 Task: Open Card Product Certification Review in Board Legal Documentation to Workspace Enterprise Risk Management and add a team member Softage.4@softage.net, a label Yellow, a checklist Food Photography, an attachment from Trello, a color Yellow and finally, add a card description 'Research and develop new service offering bundling strategy' and a comment 'Let us approach this task with a growth mindset, embracing challenges and seeing them as opportunities to learn and improve.'. Add a start date 'Jan 08, 1900' with a due date 'Jan 15, 1900'
Action: Mouse moved to (58, 269)
Screenshot: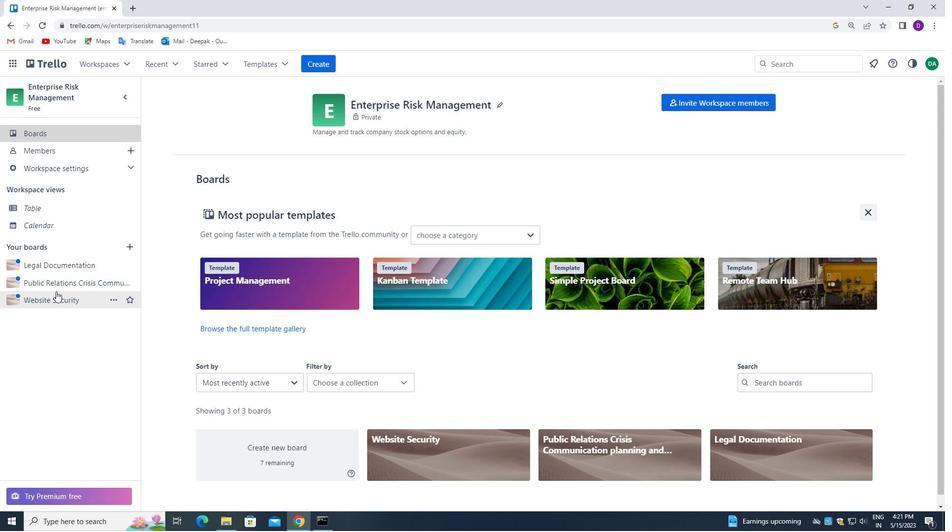 
Action: Mouse pressed left at (58, 269)
Screenshot: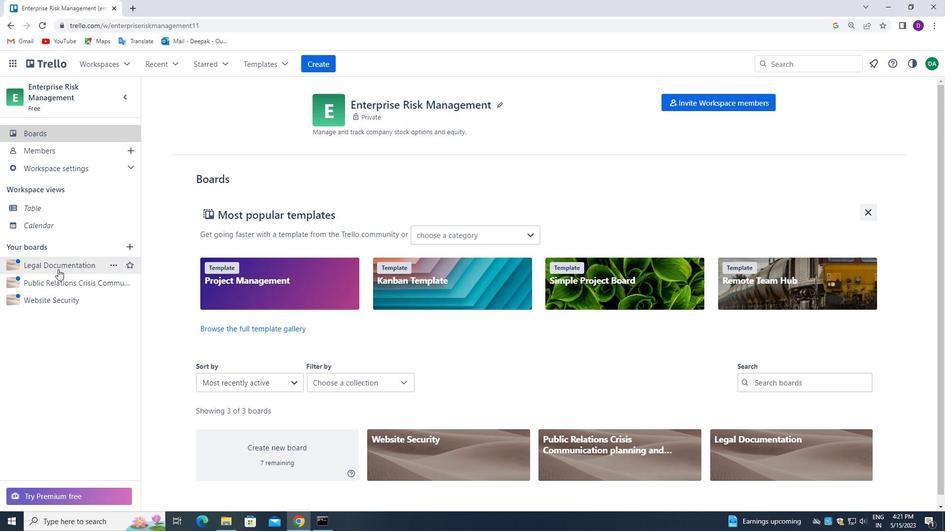 
Action: Mouse moved to (520, 151)
Screenshot: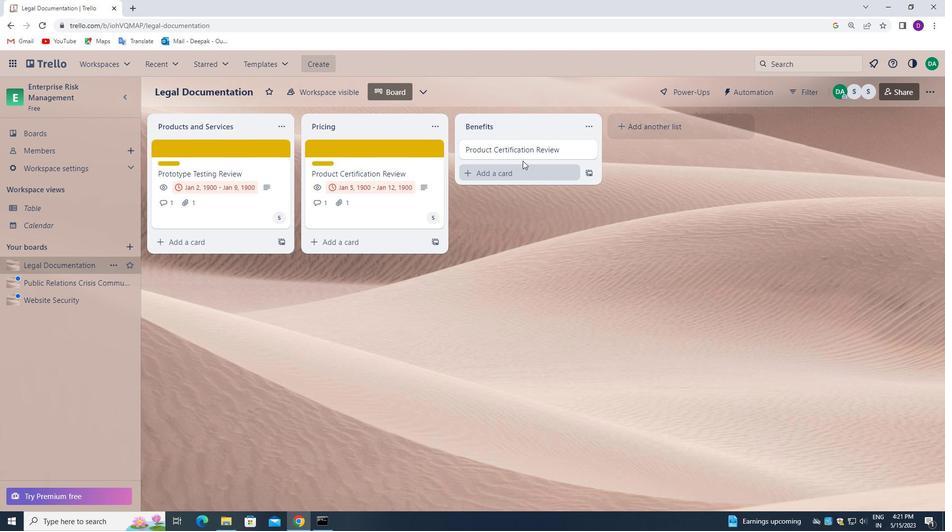 
Action: Mouse pressed left at (520, 151)
Screenshot: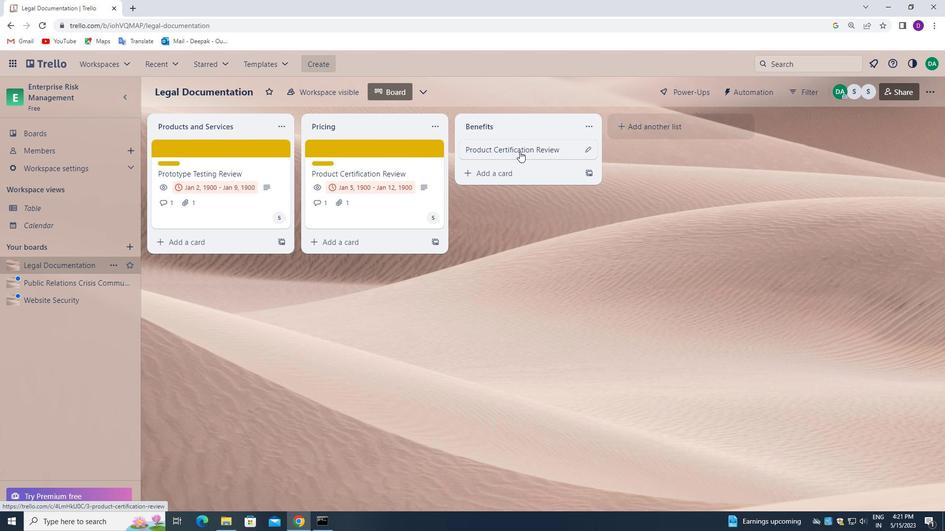 
Action: Mouse moved to (609, 186)
Screenshot: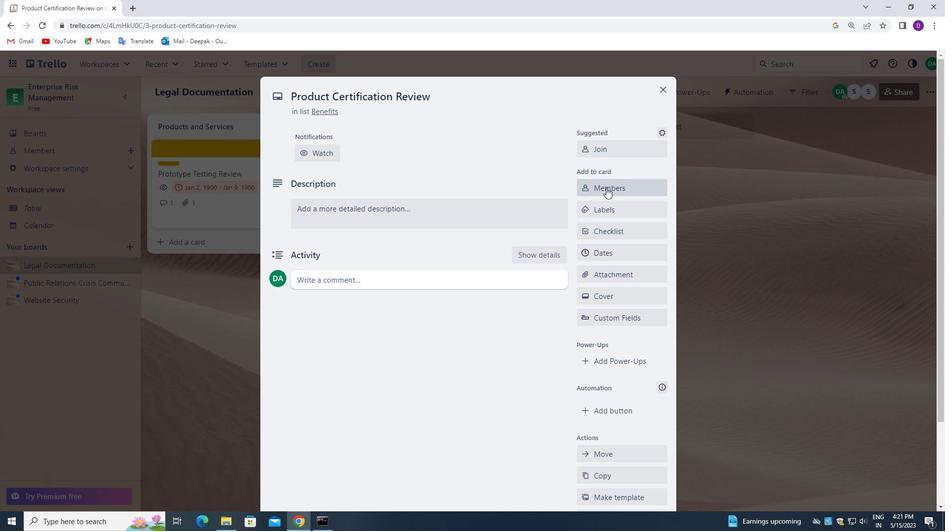 
Action: Mouse pressed left at (609, 186)
Screenshot: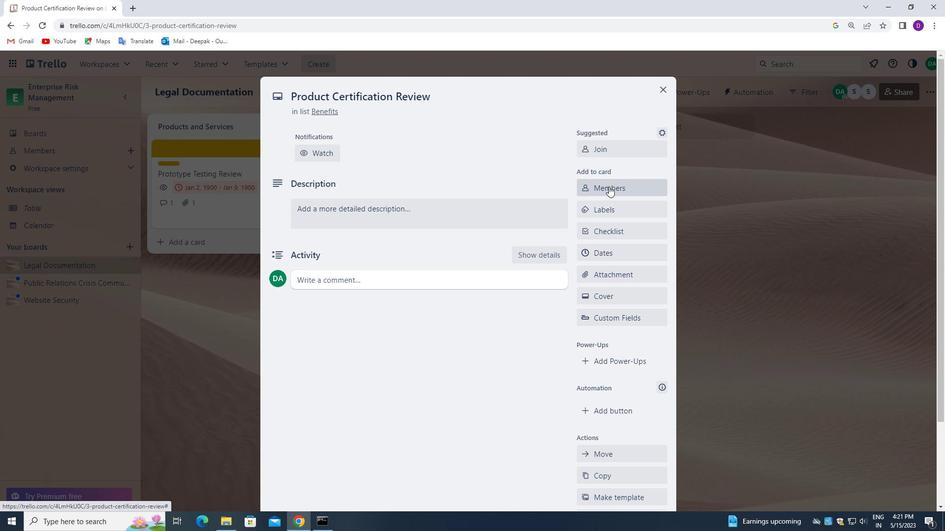 
Action: Mouse moved to (823, 192)
Screenshot: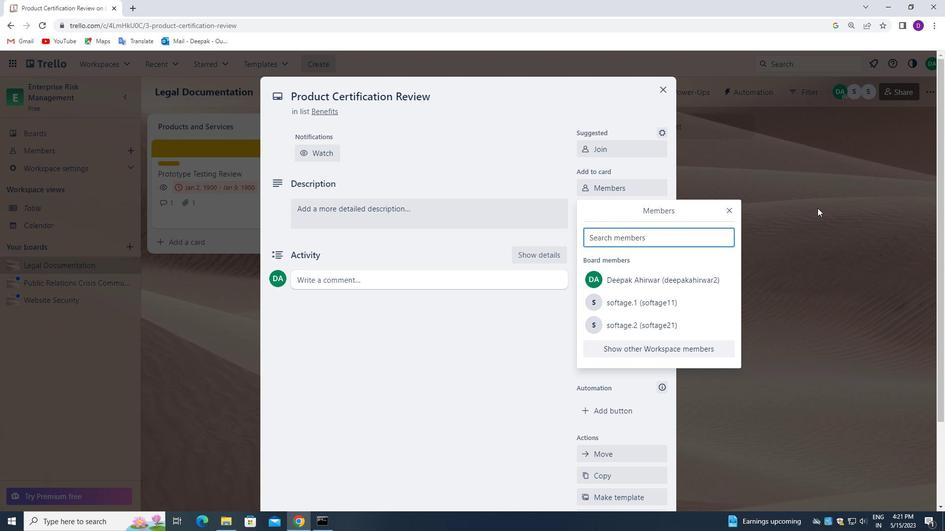 
Action: Key pressed softage.4<Key.shift>@SOFTAGE.NET
Screenshot: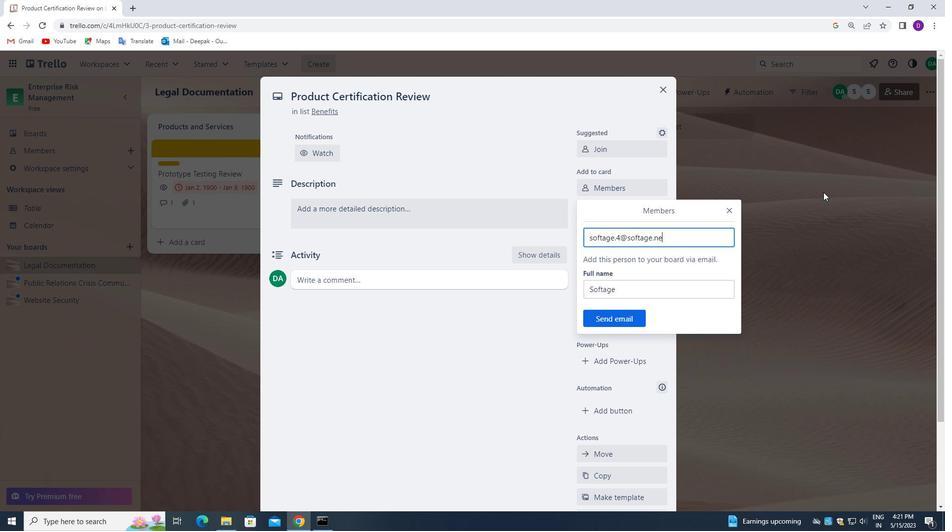 
Action: Mouse moved to (602, 319)
Screenshot: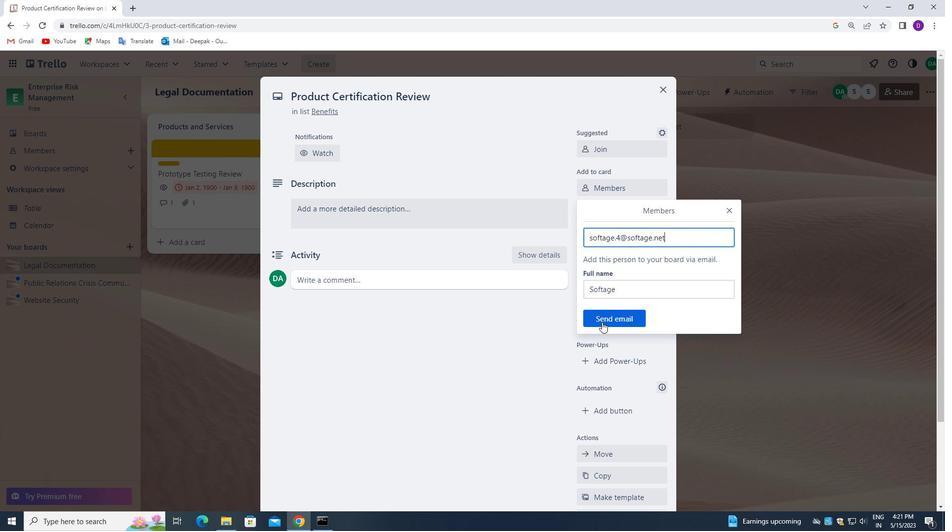 
Action: Mouse pressed left at (602, 319)
Screenshot: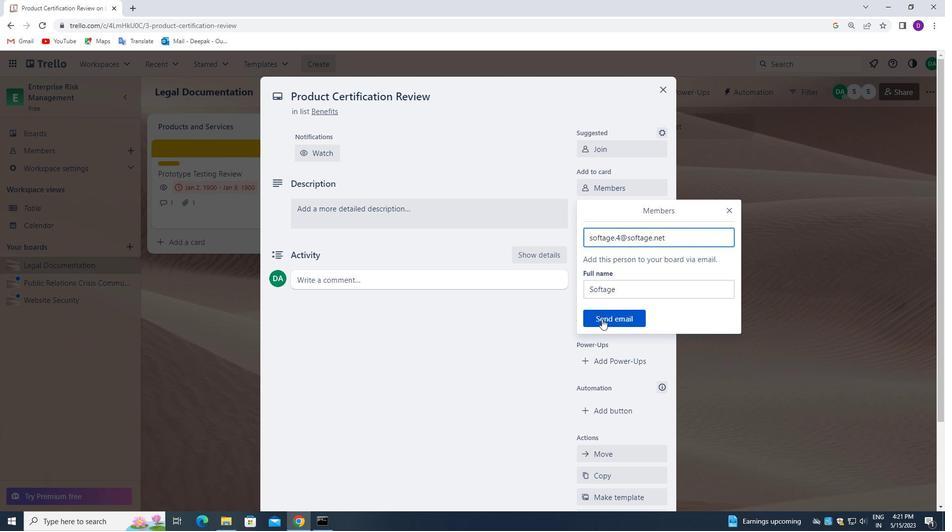 
Action: Mouse moved to (626, 211)
Screenshot: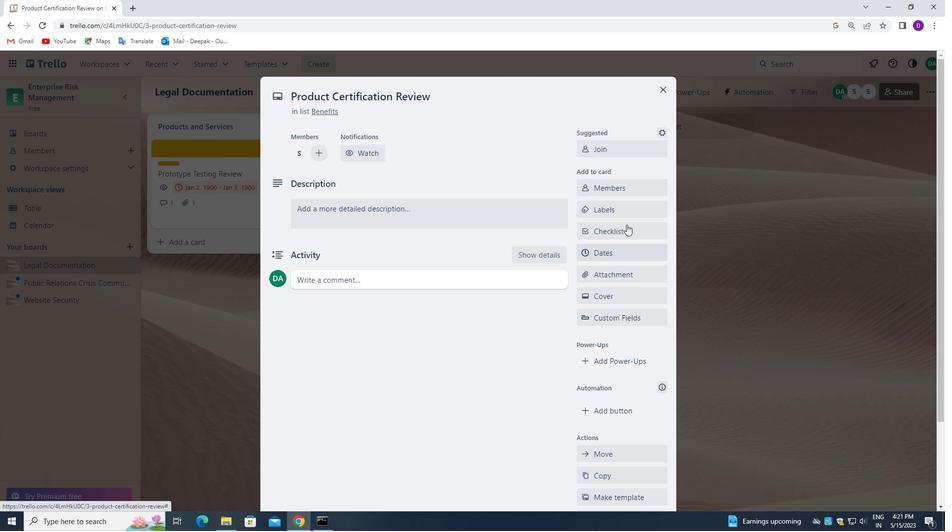 
Action: Mouse pressed left at (626, 211)
Screenshot: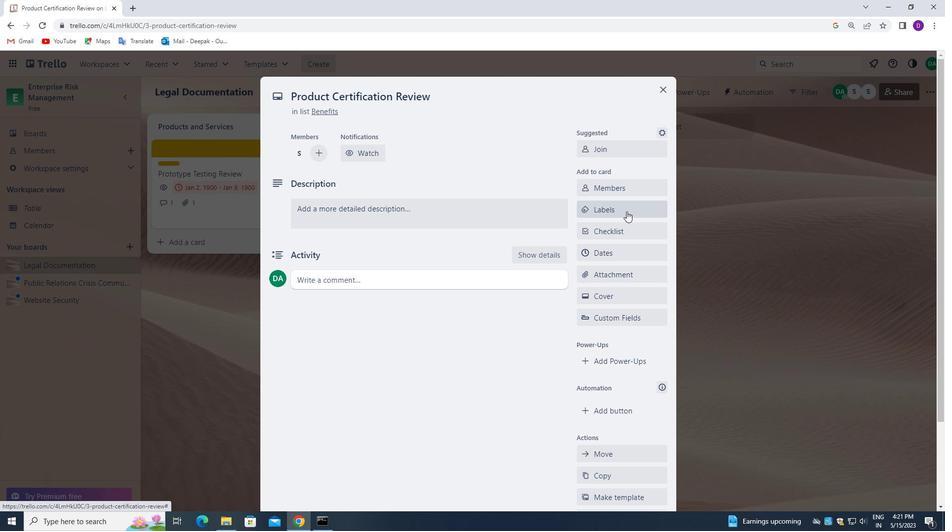 
Action: Mouse moved to (638, 317)
Screenshot: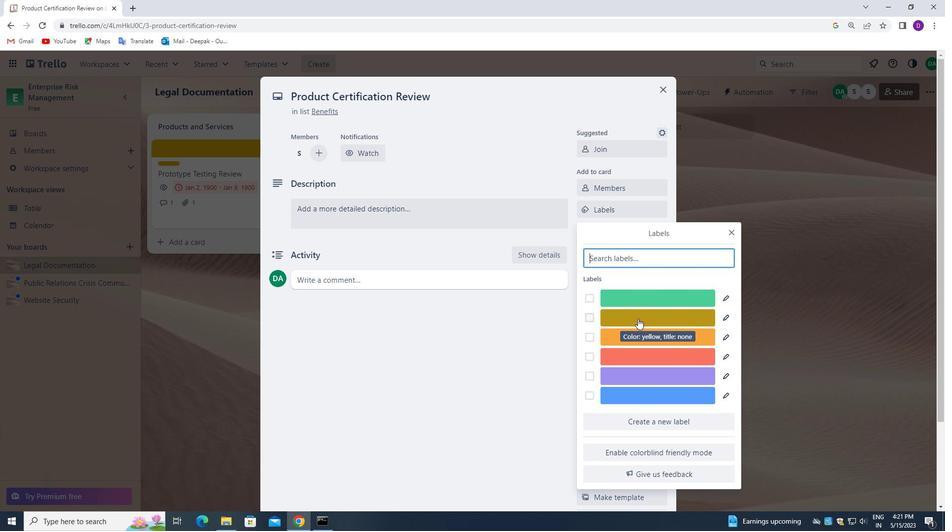 
Action: Mouse pressed left at (638, 317)
Screenshot: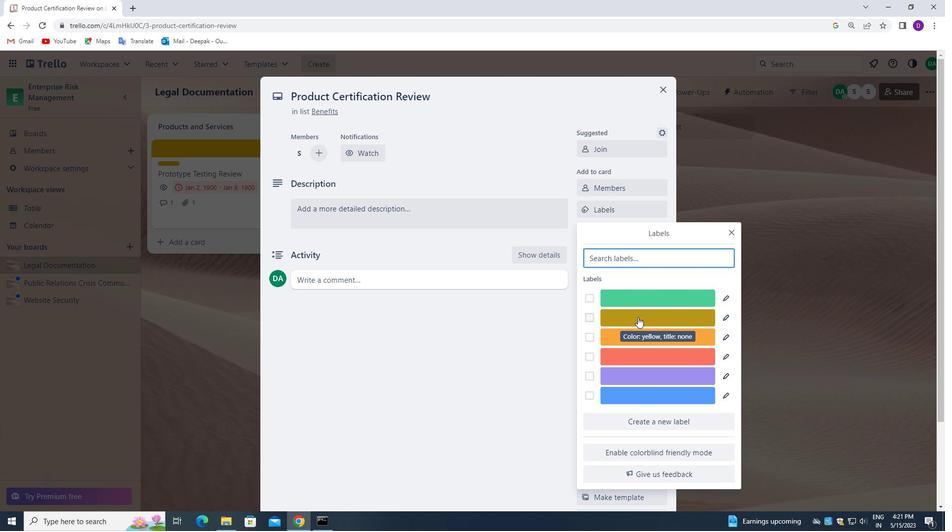 
Action: Mouse moved to (732, 232)
Screenshot: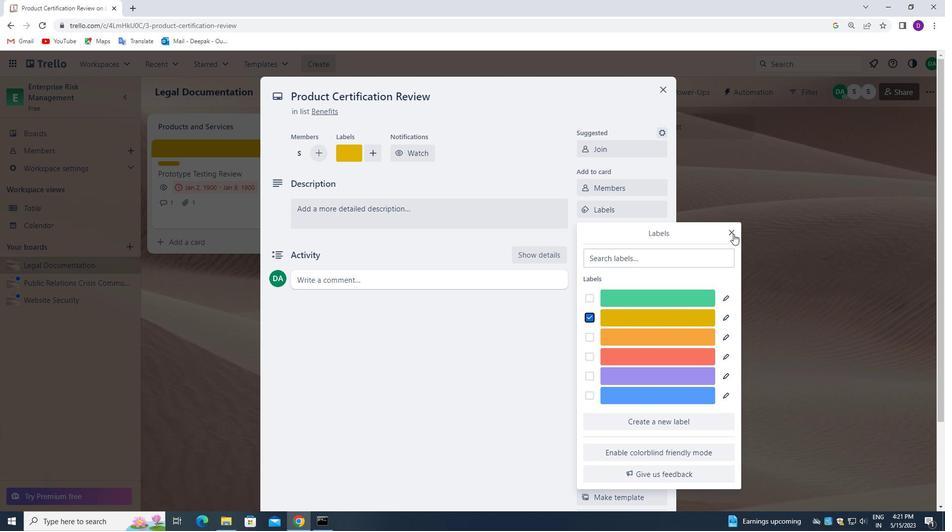 
Action: Mouse pressed left at (732, 232)
Screenshot: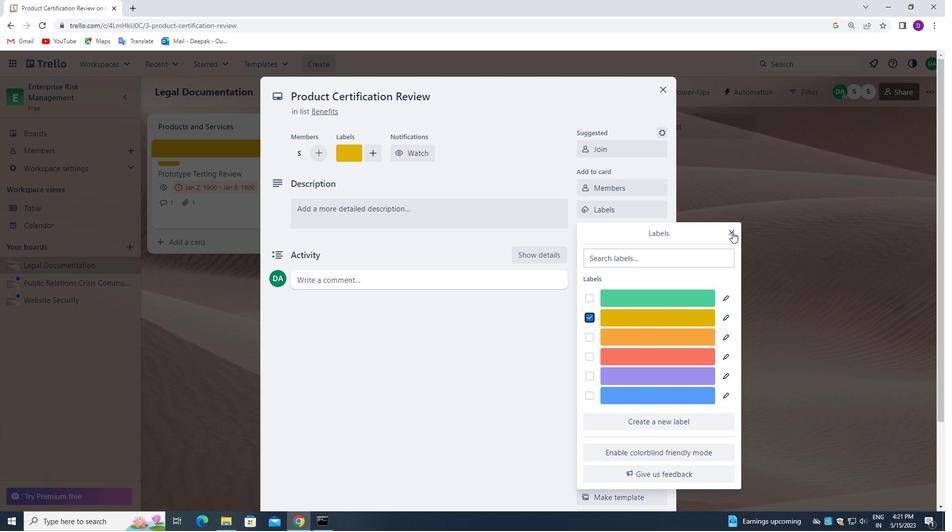 
Action: Mouse moved to (611, 236)
Screenshot: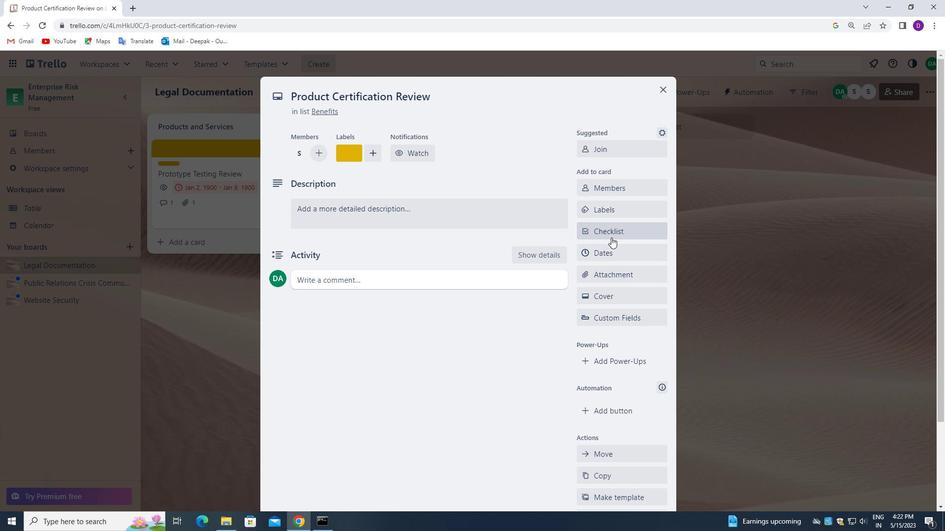 
Action: Mouse pressed left at (611, 236)
Screenshot: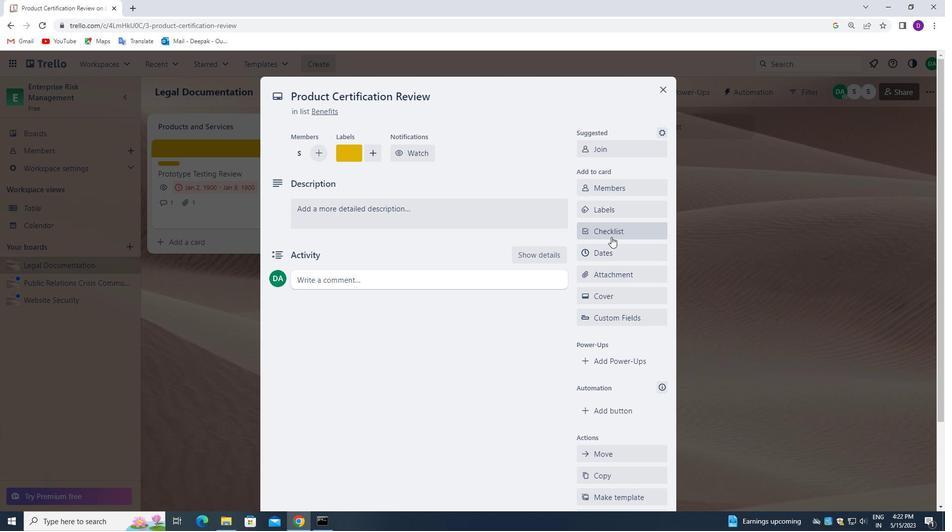 
Action: Mouse moved to (636, 289)
Screenshot: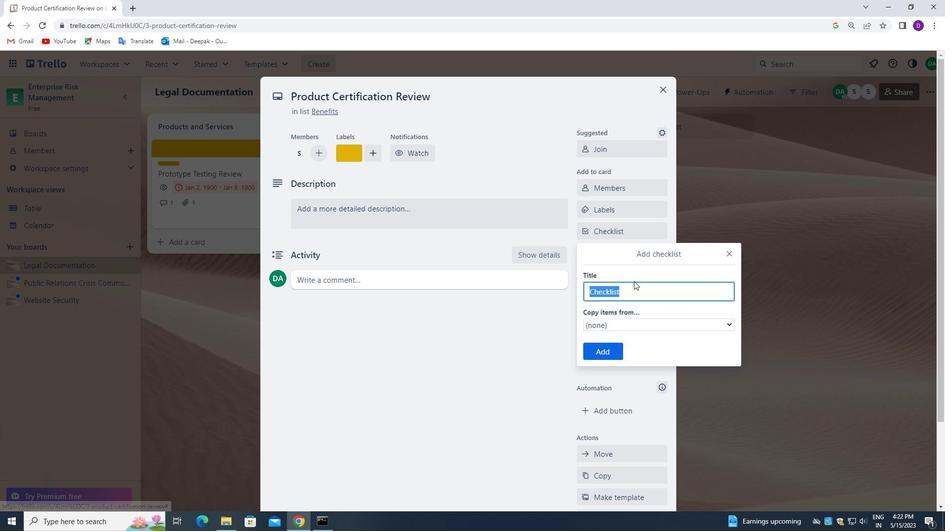 
Action: Key pressed <Key.backspace><Key.shift_r>FOOD<Key.space><Key.shift>PHOTOGRAPHY
Screenshot: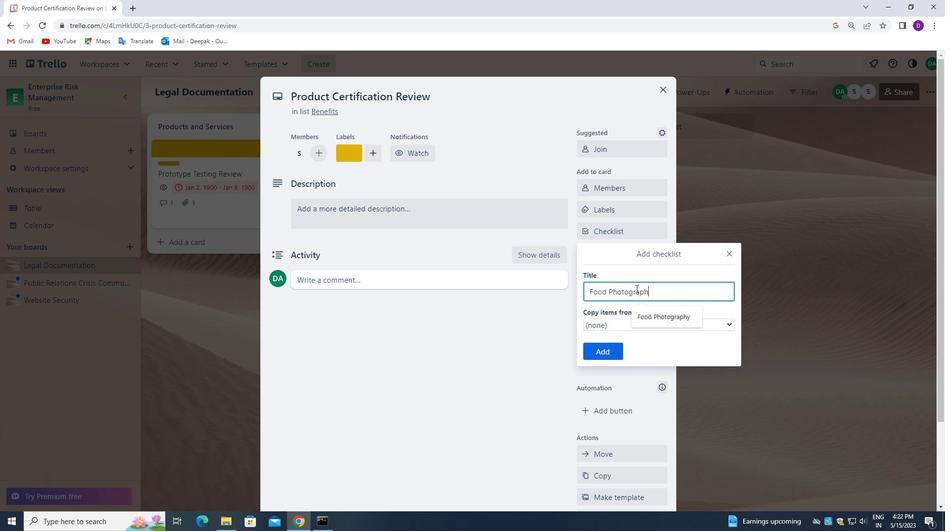 
Action: Mouse moved to (606, 352)
Screenshot: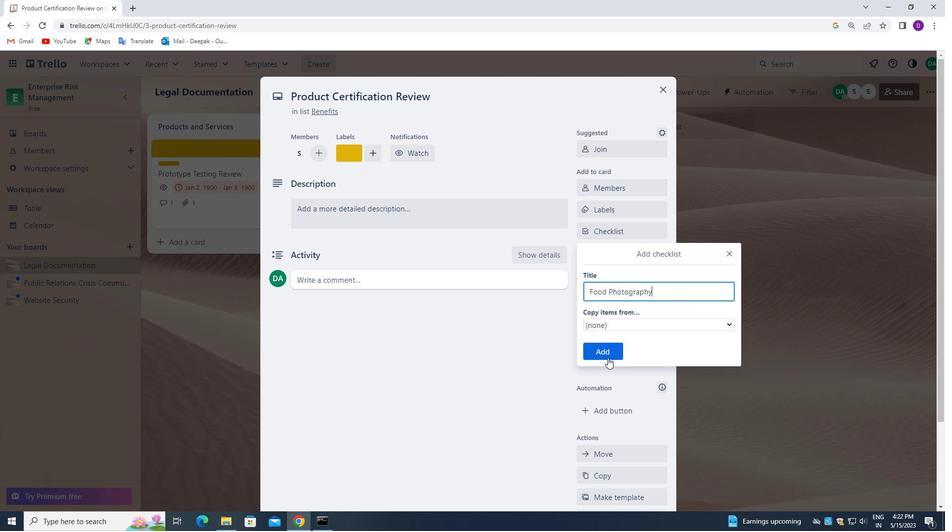 
Action: Mouse pressed left at (606, 352)
Screenshot: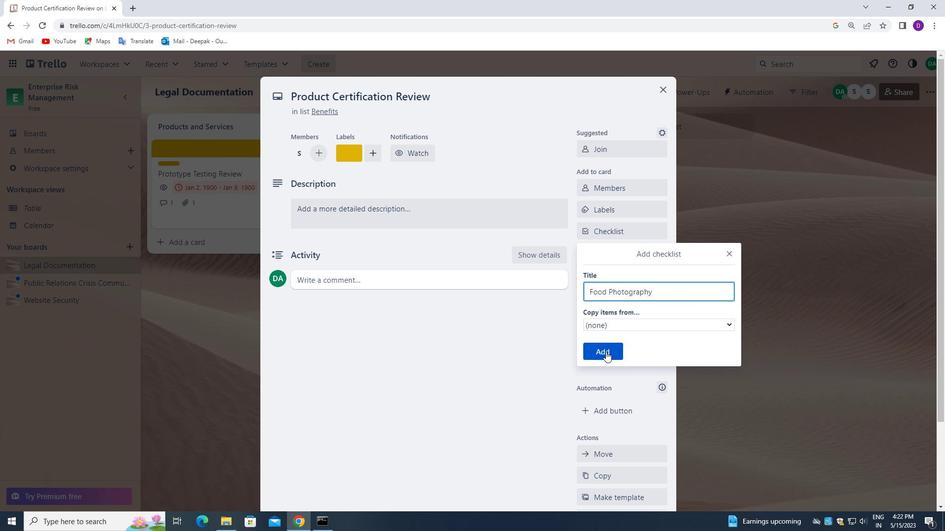 
Action: Mouse moved to (625, 276)
Screenshot: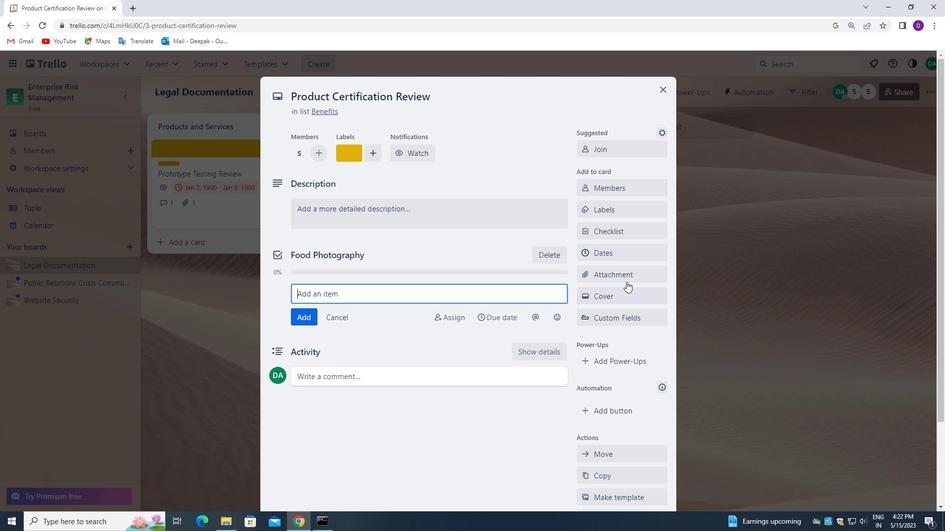 
Action: Mouse pressed left at (625, 276)
Screenshot: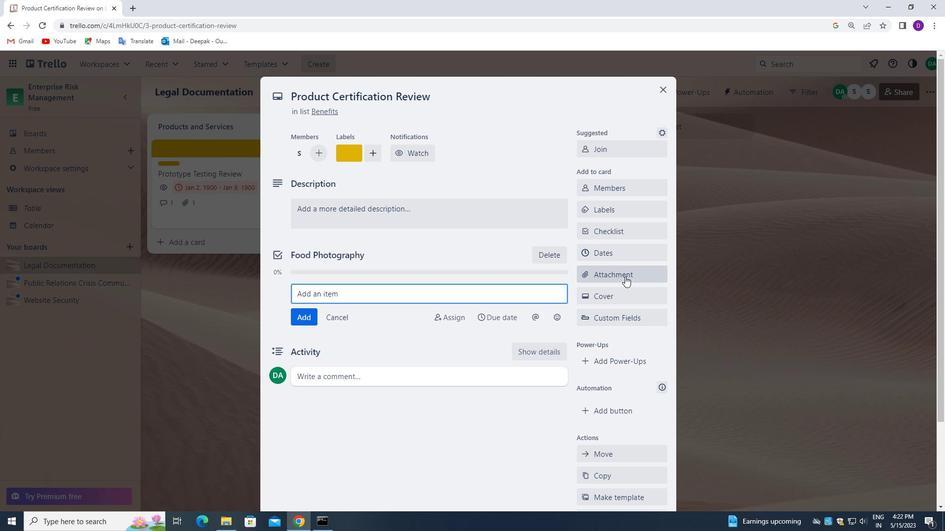 
Action: Mouse moved to (629, 131)
Screenshot: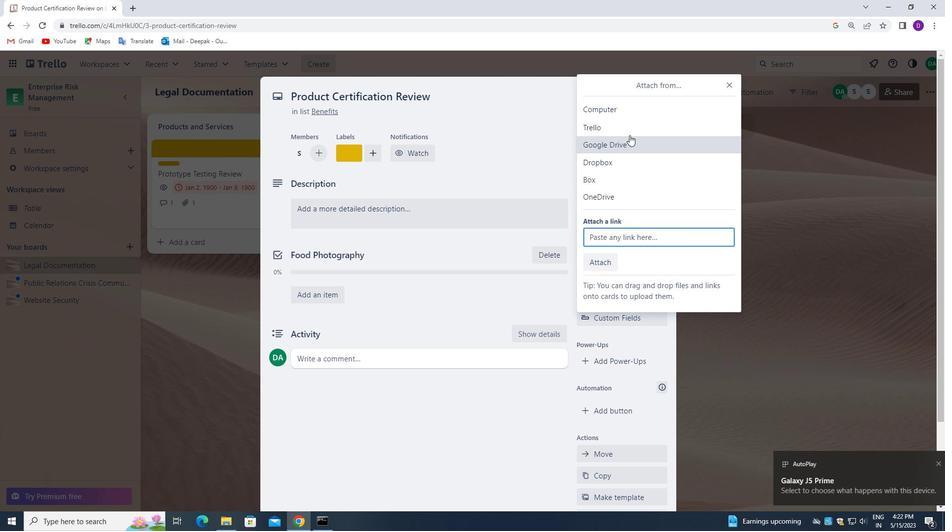 
Action: Mouse pressed left at (629, 131)
Screenshot: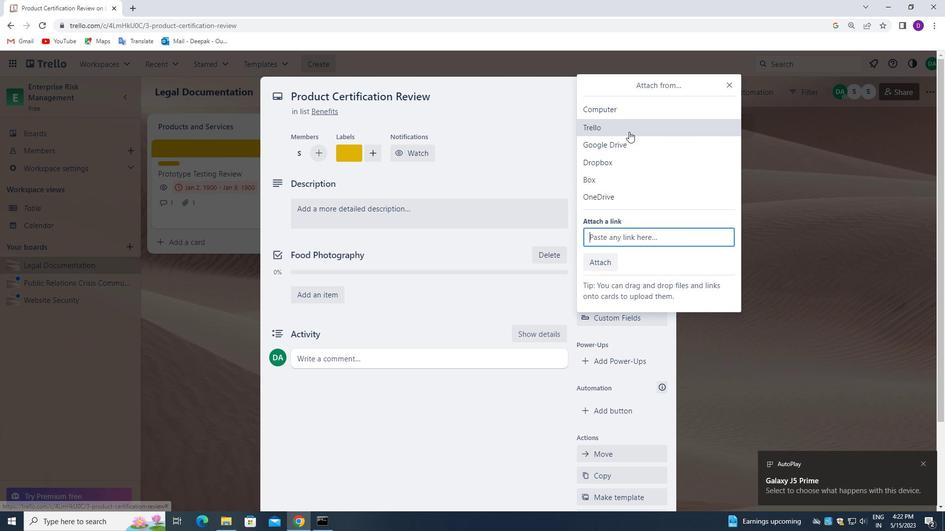 
Action: Mouse moved to (661, 169)
Screenshot: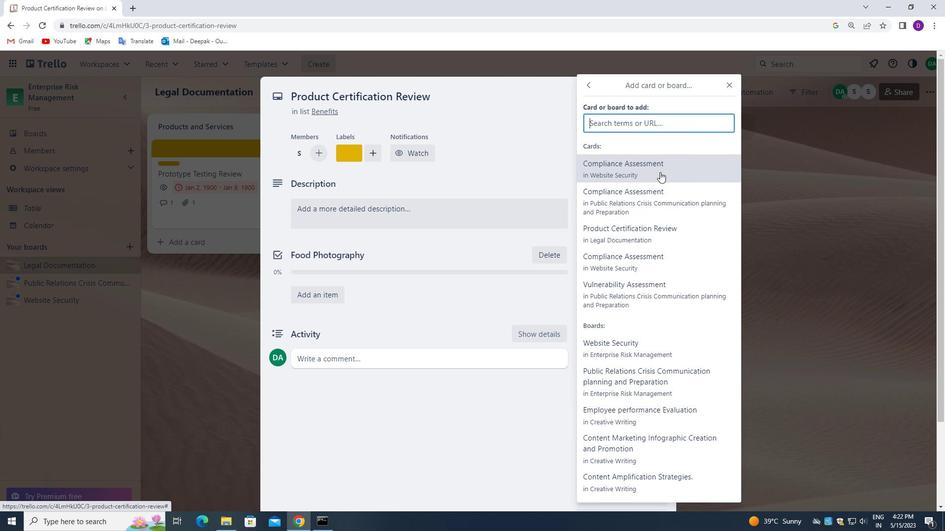 
Action: Mouse pressed left at (661, 169)
Screenshot: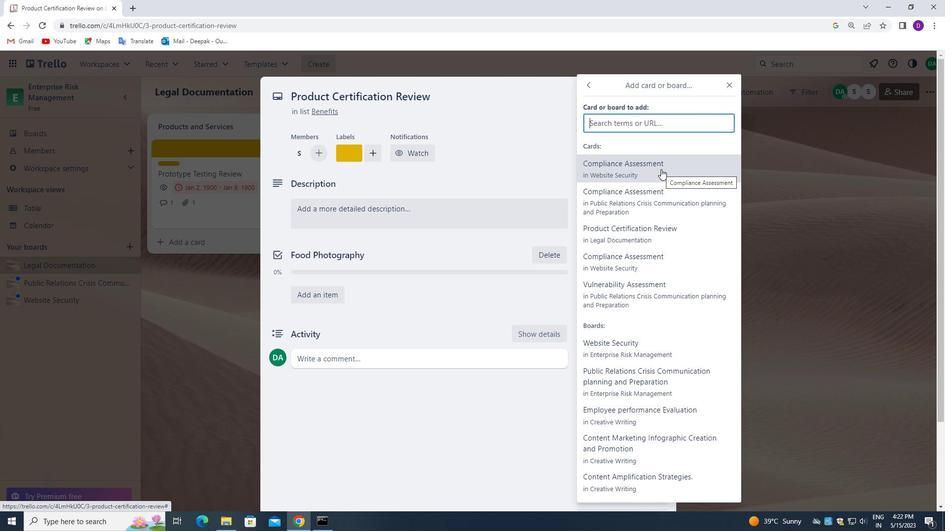 
Action: Mouse moved to (616, 288)
Screenshot: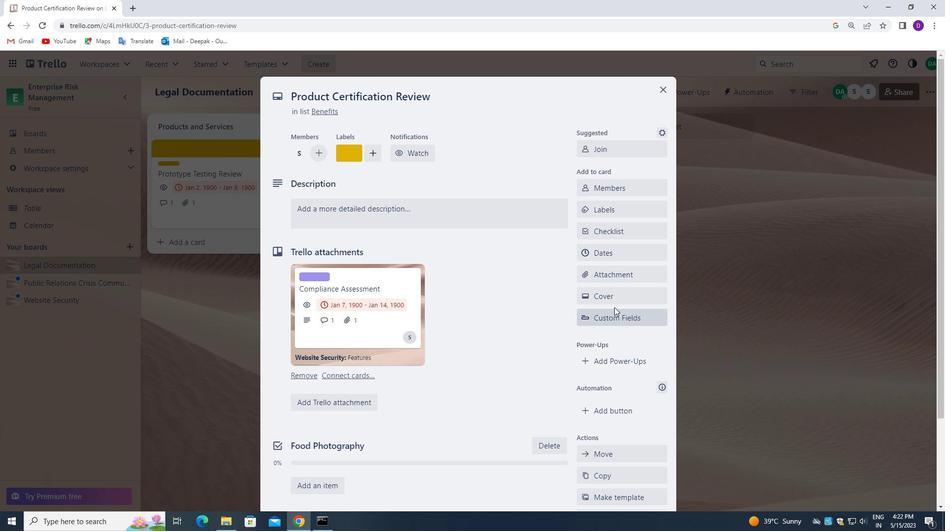 
Action: Mouse pressed left at (616, 288)
Screenshot: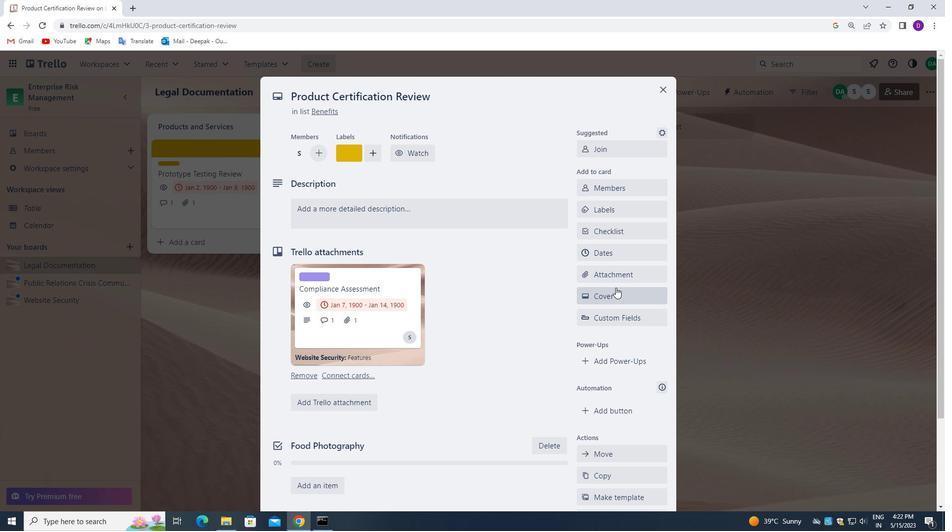 
Action: Mouse moved to (631, 186)
Screenshot: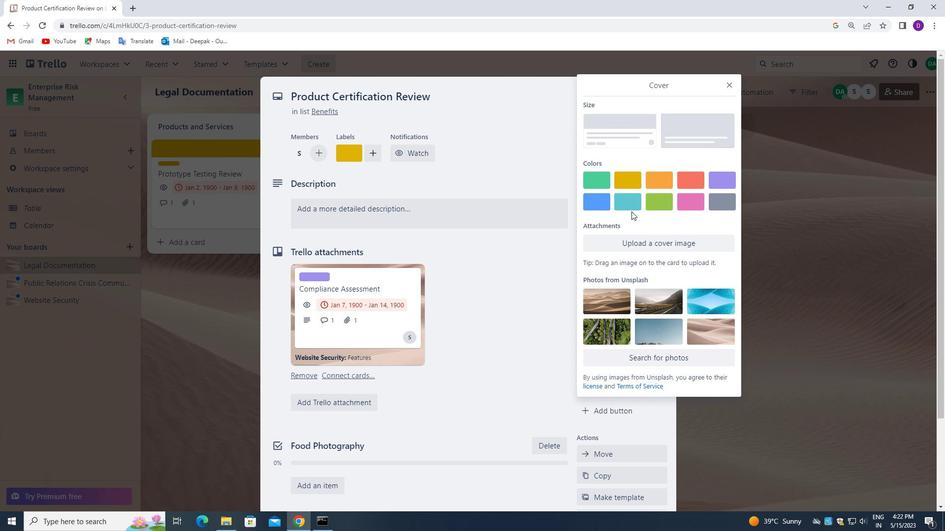 
Action: Mouse pressed left at (631, 186)
Screenshot: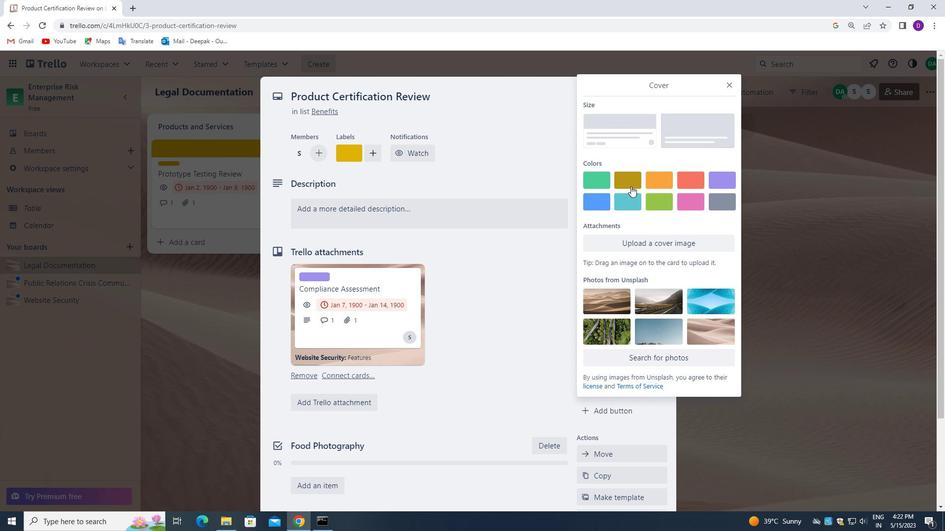 
Action: Mouse moved to (730, 84)
Screenshot: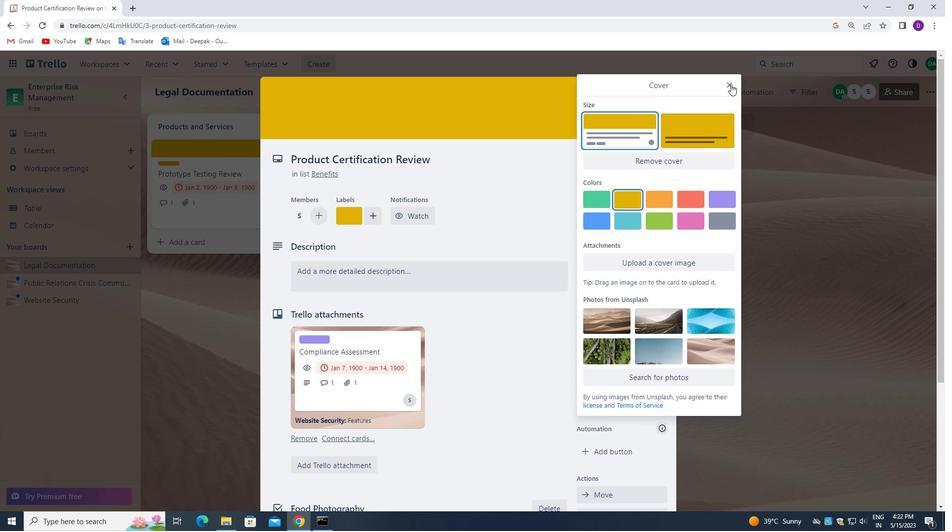
Action: Mouse pressed left at (730, 84)
Screenshot: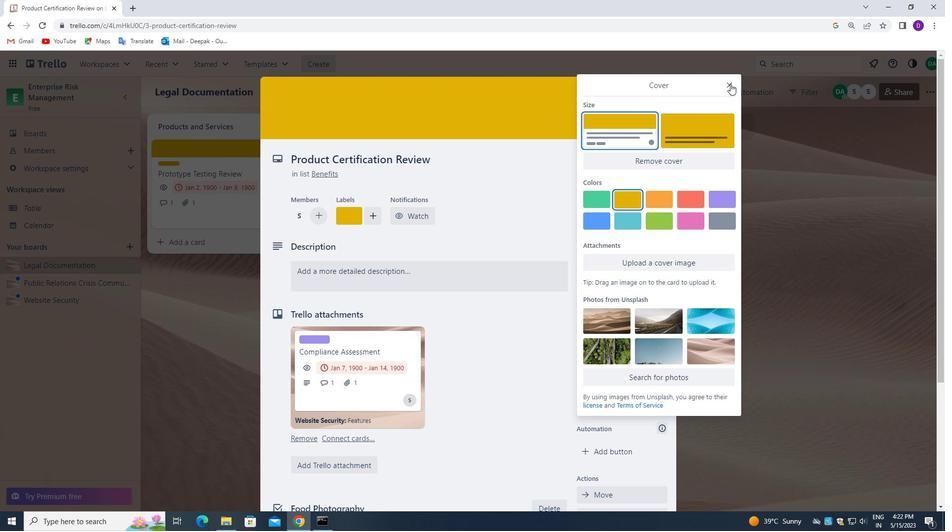 
Action: Mouse moved to (544, 320)
Screenshot: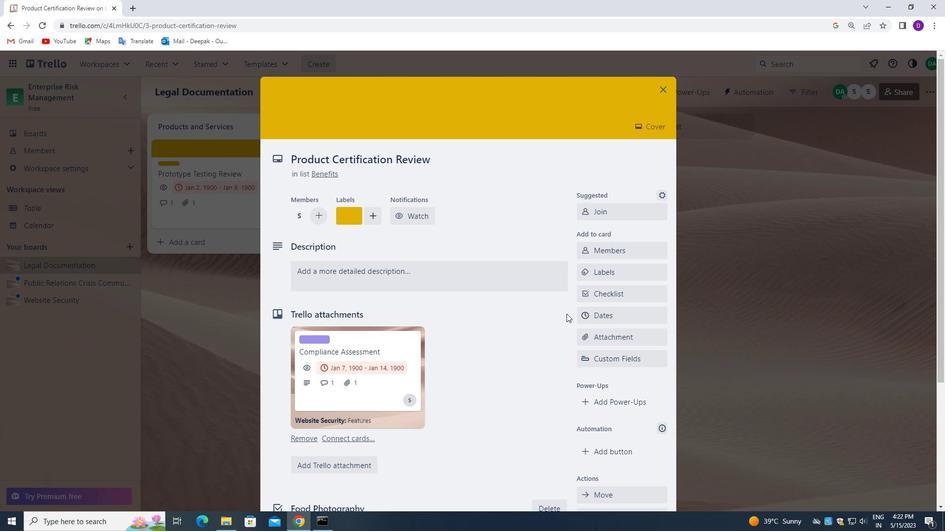 
Action: Mouse scrolled (544, 319) with delta (0, 0)
Screenshot: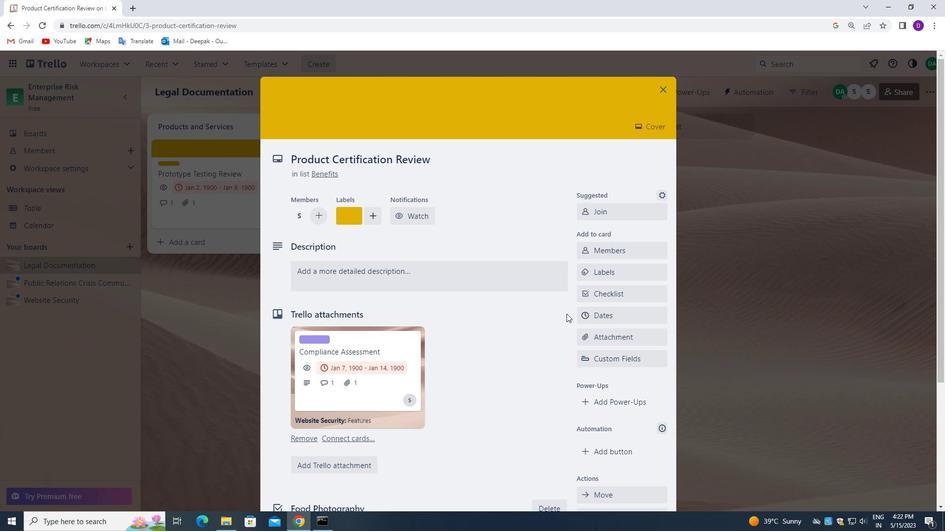 
Action: Mouse moved to (331, 225)
Screenshot: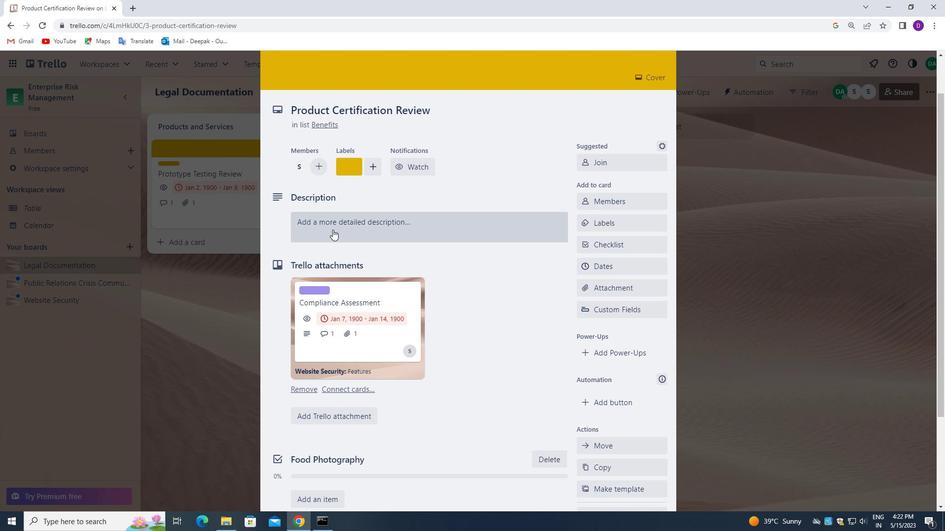
Action: Mouse pressed left at (331, 225)
Screenshot: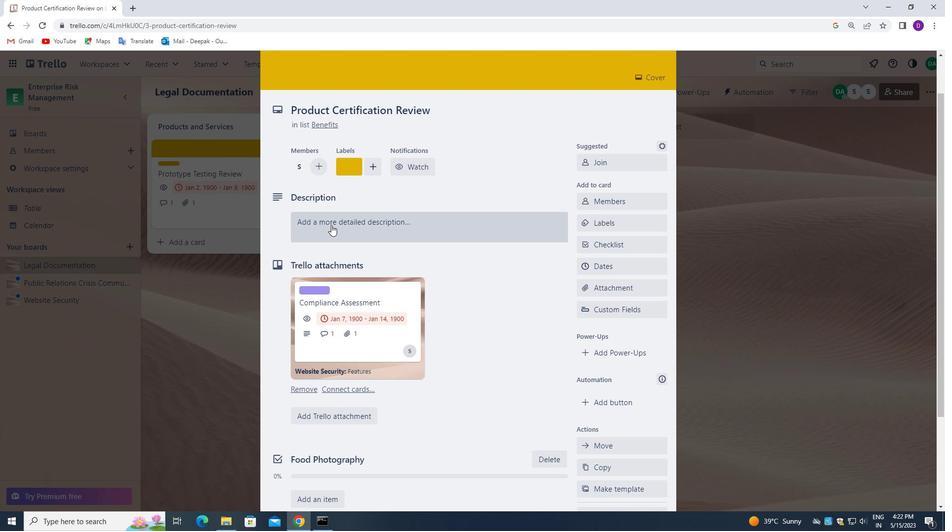 
Action: Mouse moved to (226, 249)
Screenshot: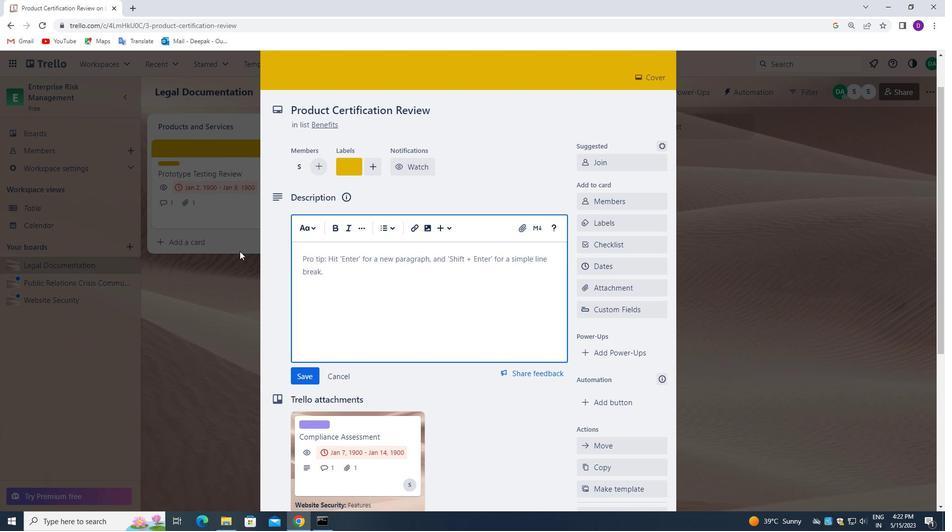 
Action: Key pressed <Key.shift_r>RESEARCH<Key.space>AND<Key.space>DEVELOP<Key.space>NEW<Key.space>SERVICE<Key.space>OFFERING<Key.space>BUNDI<Key.backspace>=<Key.backspace><Key.backspace>DLING<Key.space>STRATEGY,
Screenshot: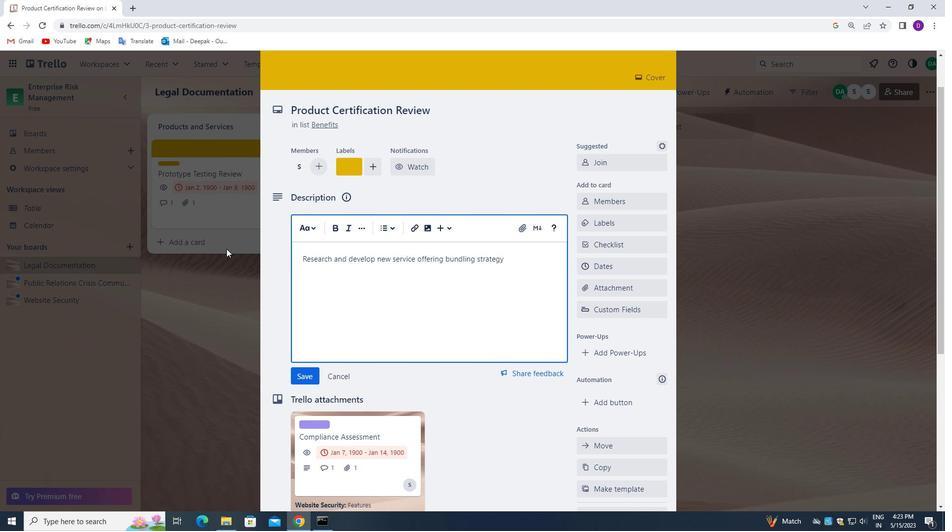 
Action: Mouse moved to (305, 376)
Screenshot: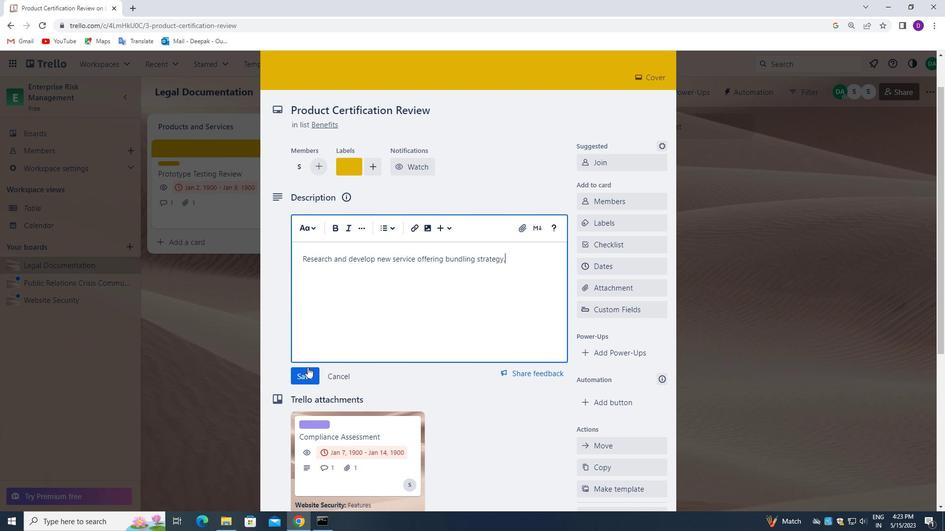 
Action: Mouse pressed left at (305, 376)
Screenshot: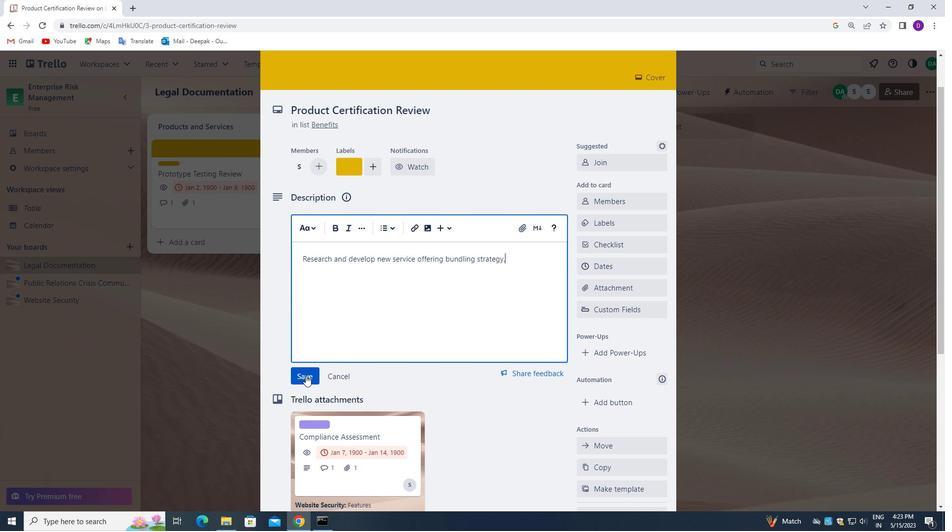 
Action: Mouse moved to (446, 294)
Screenshot: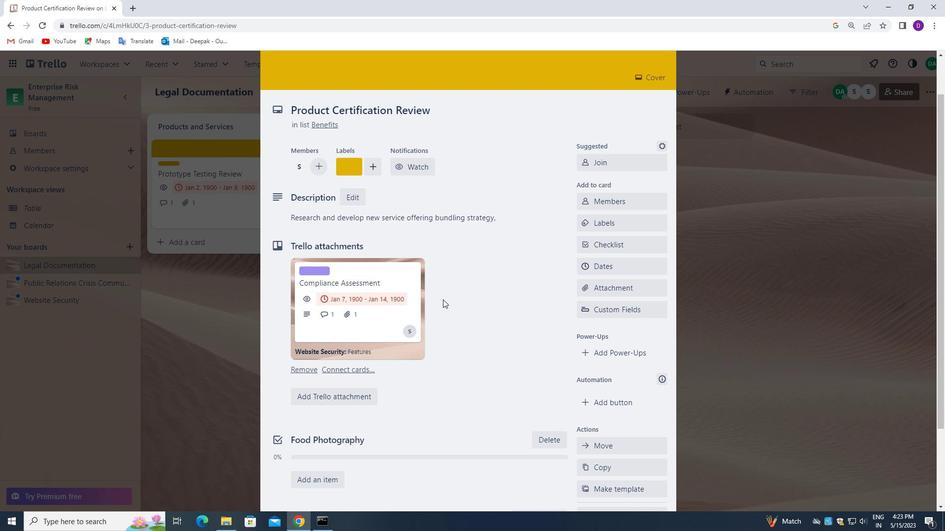
Action: Mouse scrolled (446, 294) with delta (0, 0)
Screenshot: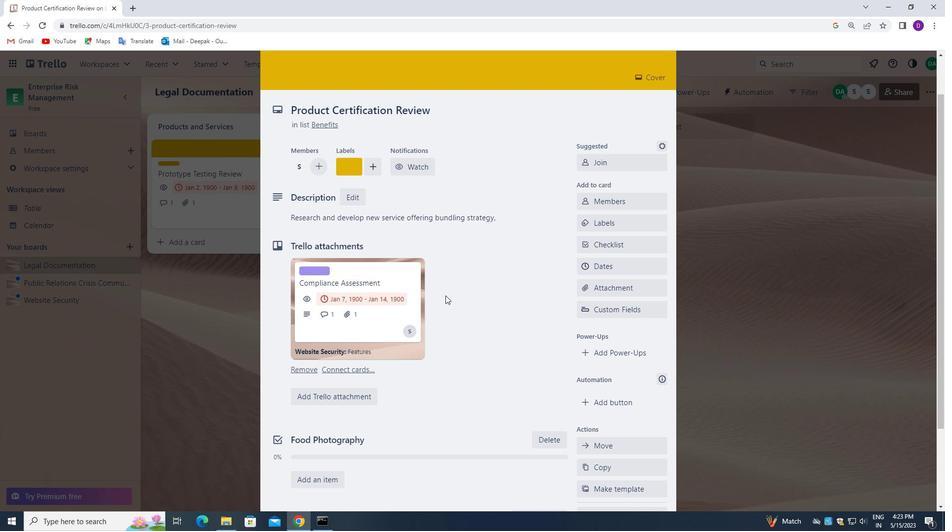 
Action: Mouse moved to (447, 295)
Screenshot: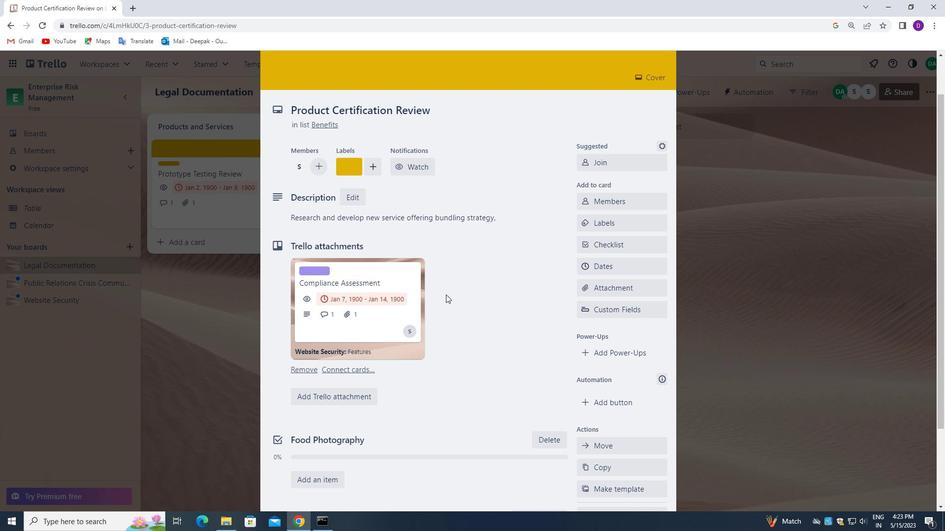 
Action: Mouse scrolled (447, 294) with delta (0, 0)
Screenshot: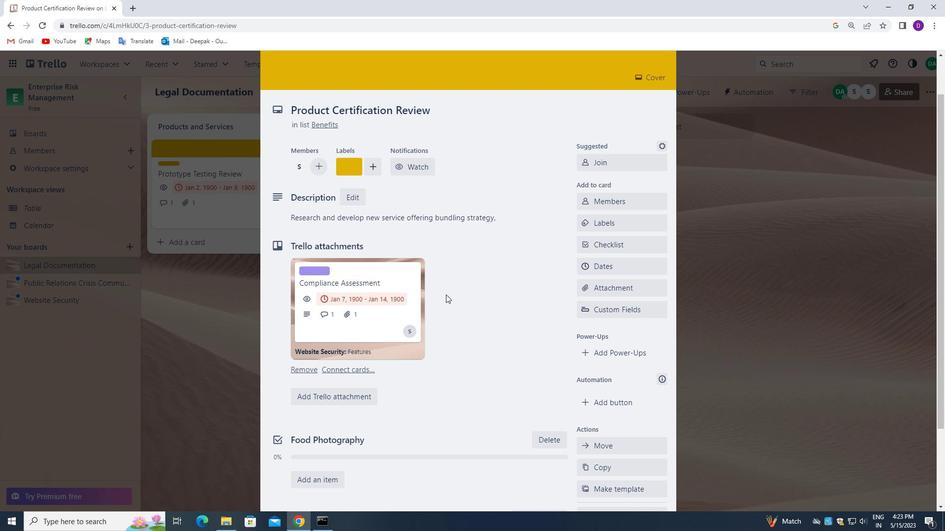 
Action: Mouse moved to (447, 296)
Screenshot: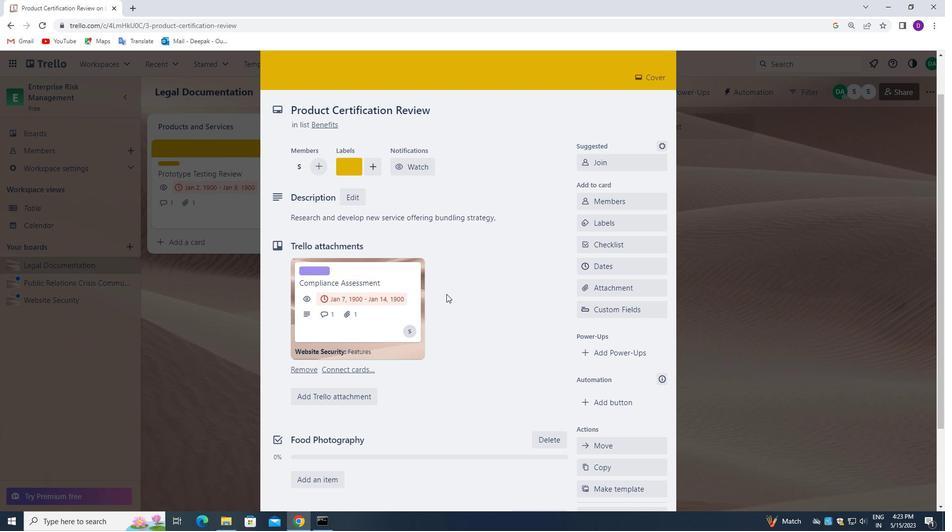 
Action: Mouse scrolled (447, 296) with delta (0, 0)
Screenshot: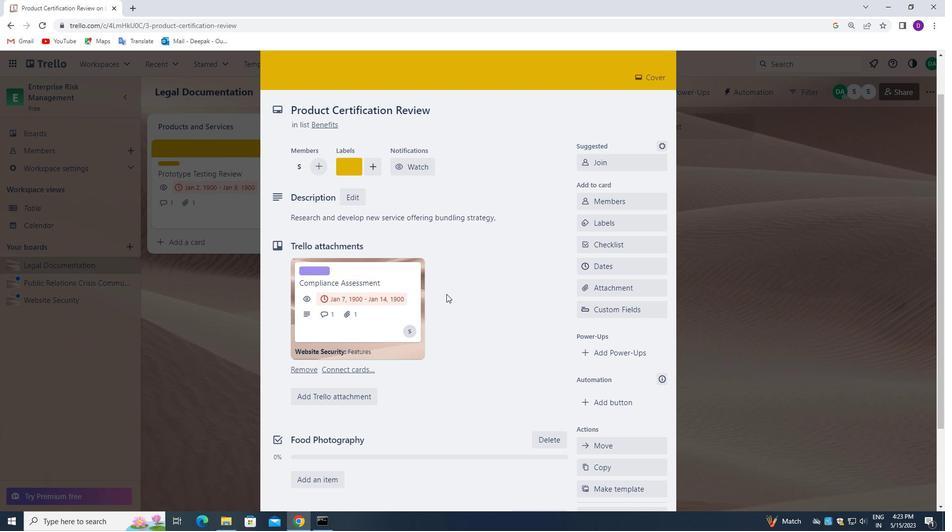 
Action: Mouse moved to (447, 297)
Screenshot: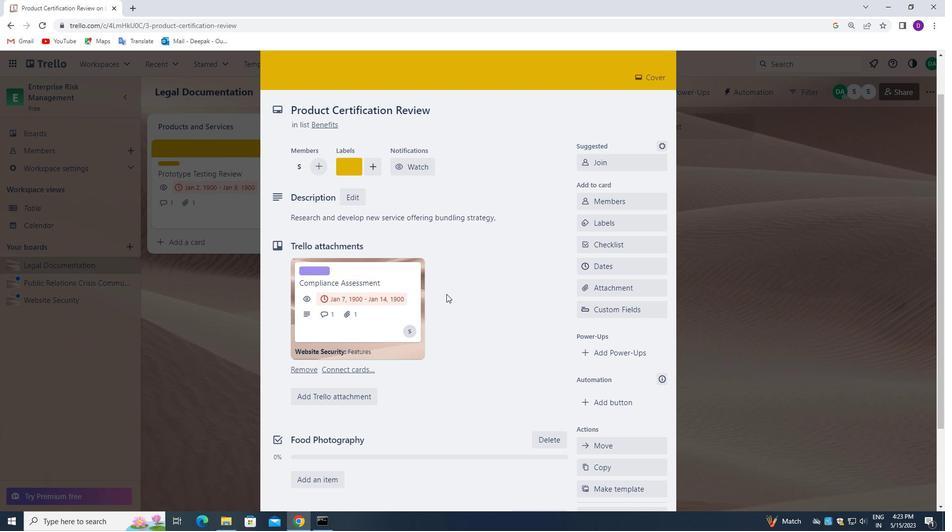 
Action: Mouse scrolled (447, 297) with delta (0, 0)
Screenshot: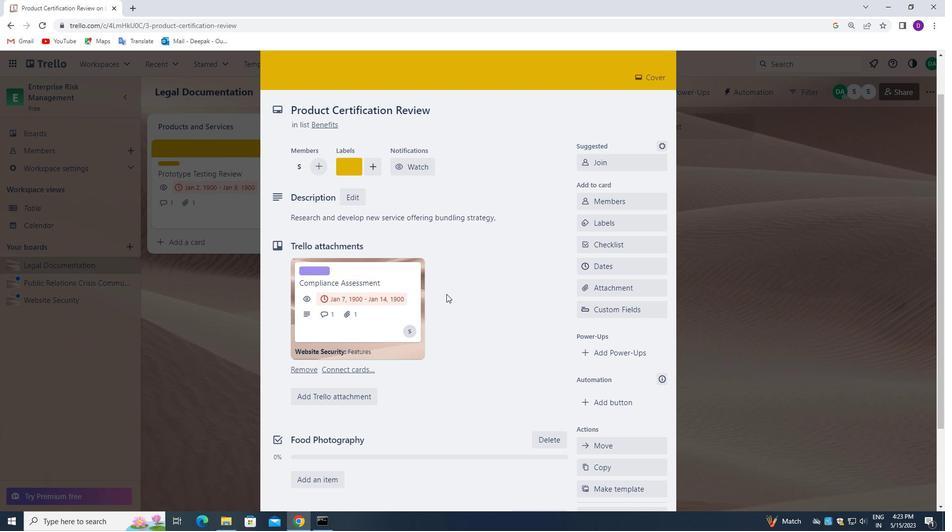 
Action: Mouse moved to (352, 443)
Screenshot: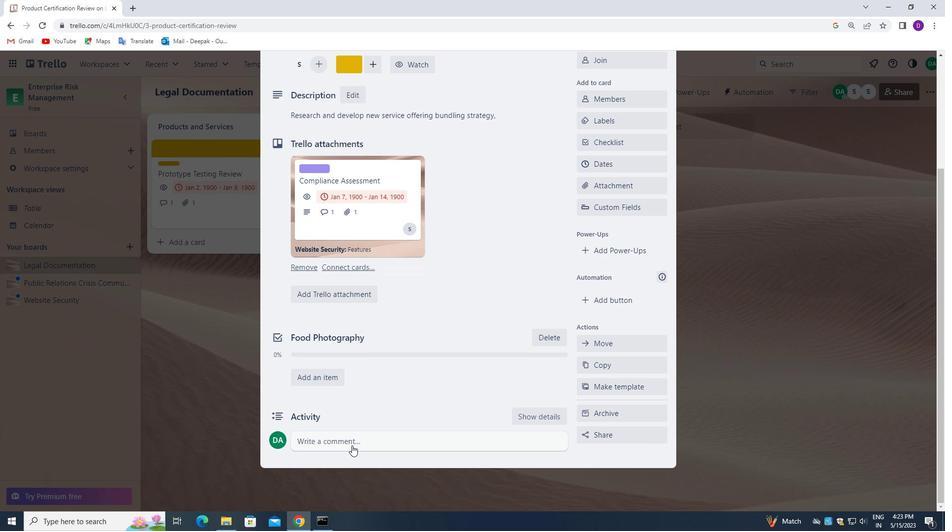 
Action: Mouse pressed left at (352, 443)
Screenshot: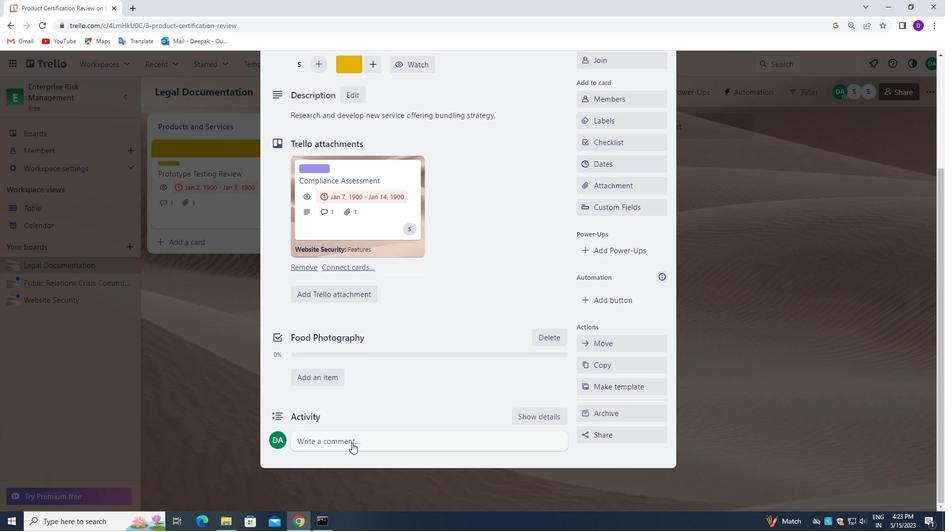
Action: Mouse moved to (361, 407)
Screenshot: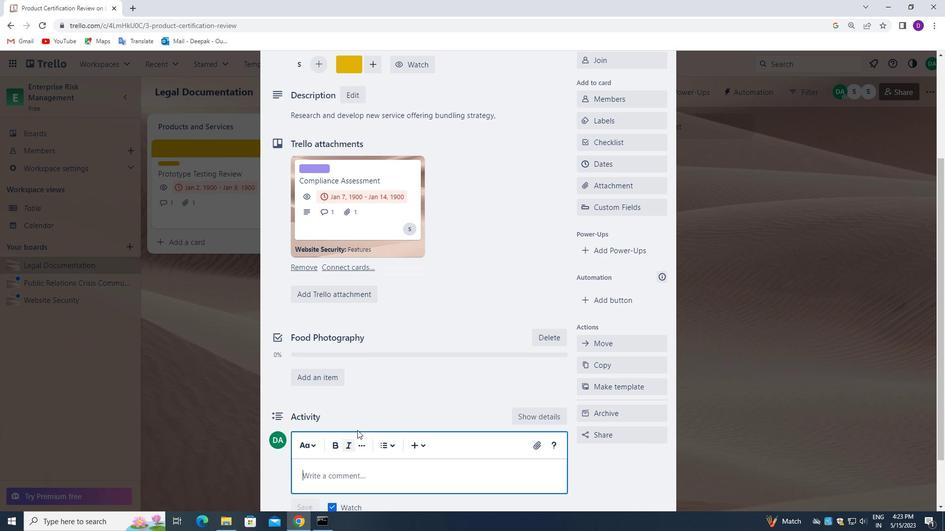 
Action: Mouse scrolled (361, 406) with delta (0, 0)
Screenshot: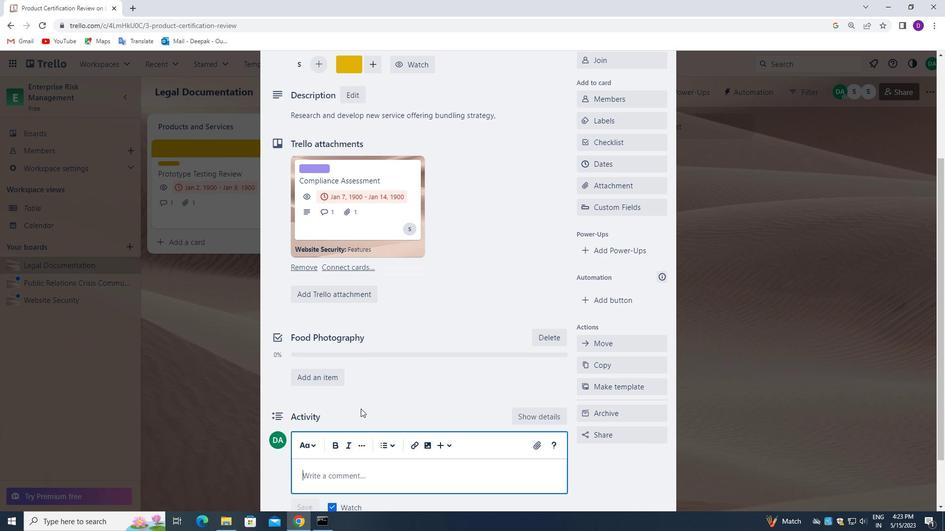 
Action: Mouse scrolled (361, 406) with delta (0, 0)
Screenshot: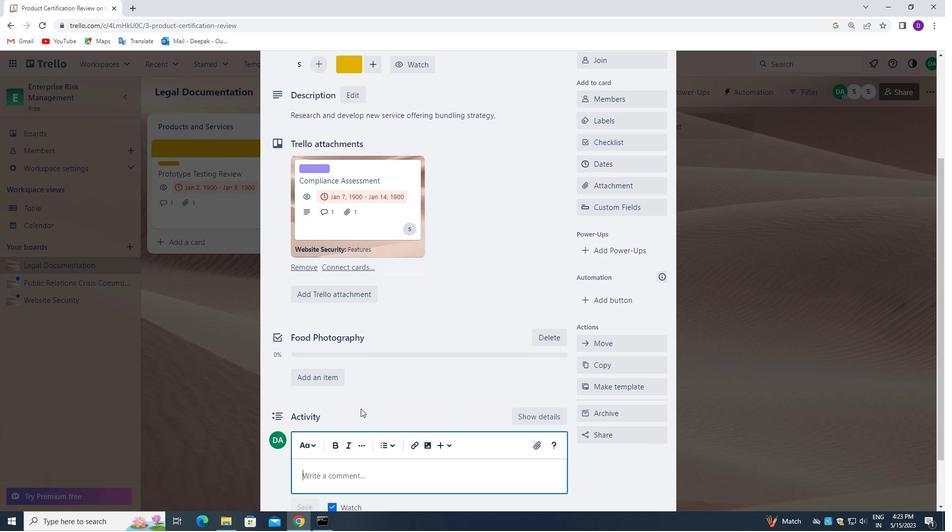 
Action: Mouse scrolled (361, 406) with delta (0, 0)
Screenshot: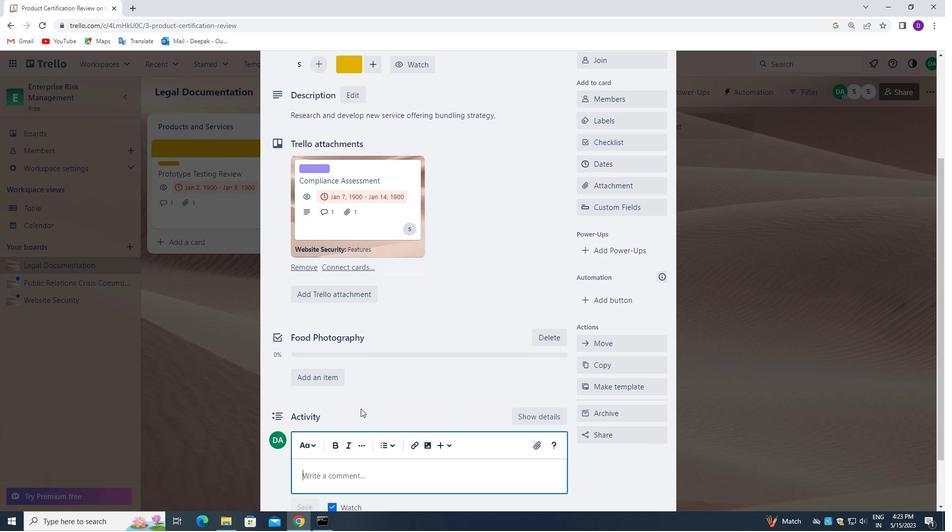 
Action: Mouse scrolled (361, 406) with delta (0, 0)
Screenshot: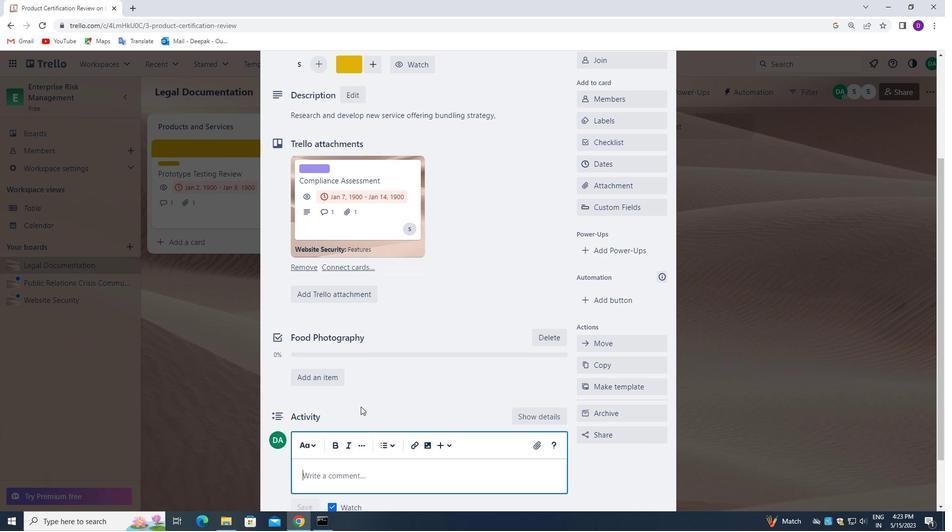 
Action: Mouse moved to (229, 381)
Screenshot: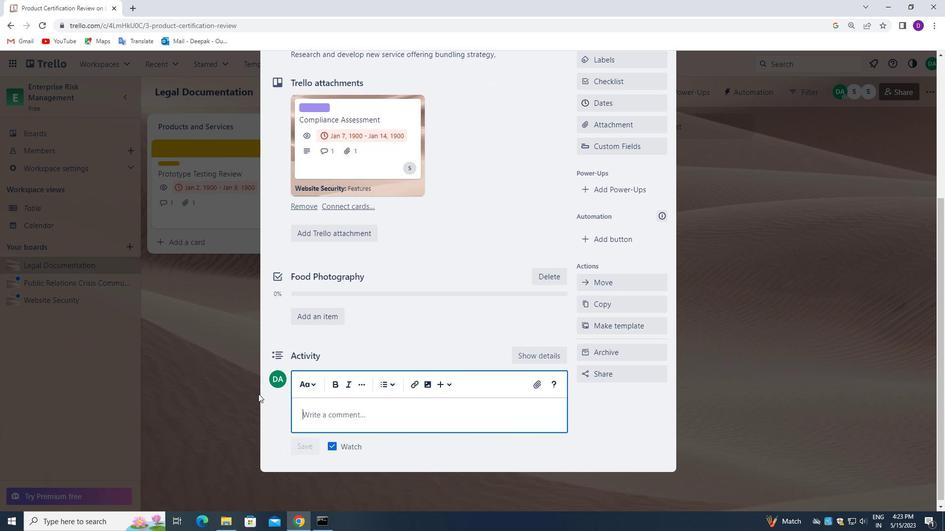 
Action: Key pressed <Key.shift>LET<Key.space>US<Key.space>APPROACH<Key.space>THIS<Key.space>TASL<Key.backspace>K<Key.space>WITH<Key.space>A<Key.space>GROWTH<Key.space>MINDSET,<Key.space>EMBRACING<Key.space>CHALLENGES<Key.space>AND<Key.space>SEEING<Key.space>THEM<Key.space>AS<Key.space>OPPORTUNITIES<Key.space>TO<Key.space>LEARN<Key.space>AND<Key.space>IMPROVE.
Screenshot: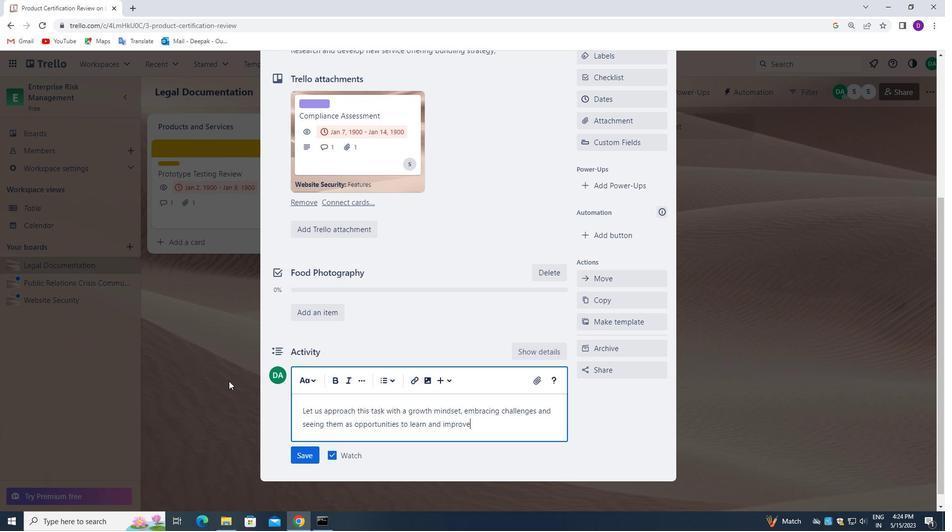 
Action: Mouse moved to (301, 458)
Screenshot: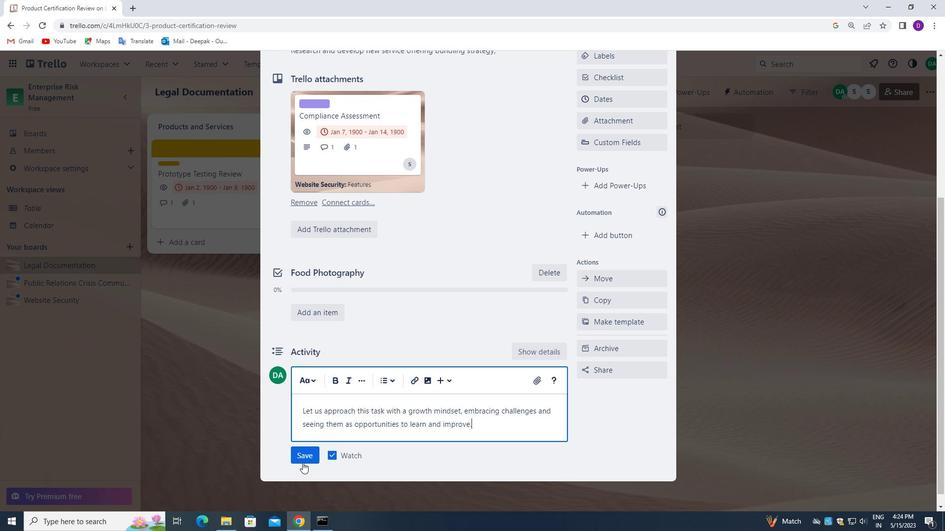 
Action: Mouse pressed left at (301, 458)
Screenshot: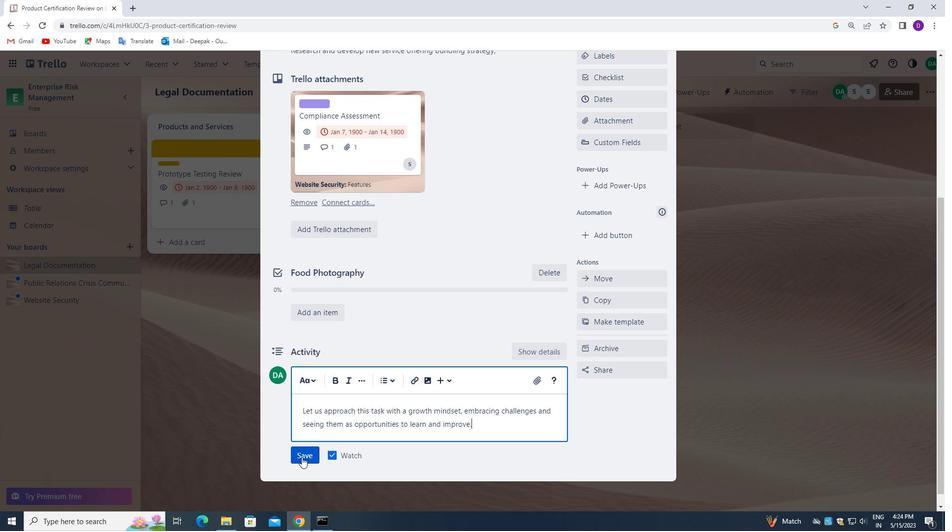 
Action: Mouse moved to (621, 301)
Screenshot: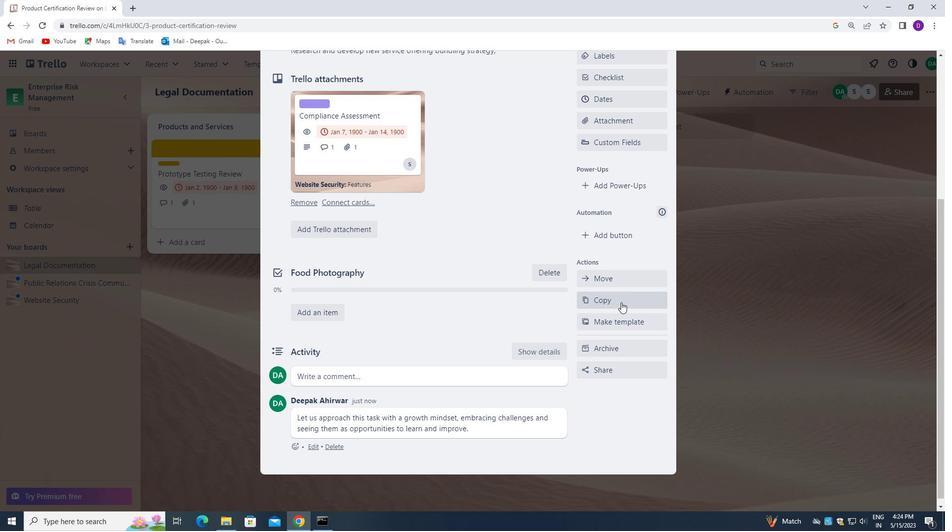 
Action: Mouse scrolled (621, 302) with delta (0, 0)
Screenshot: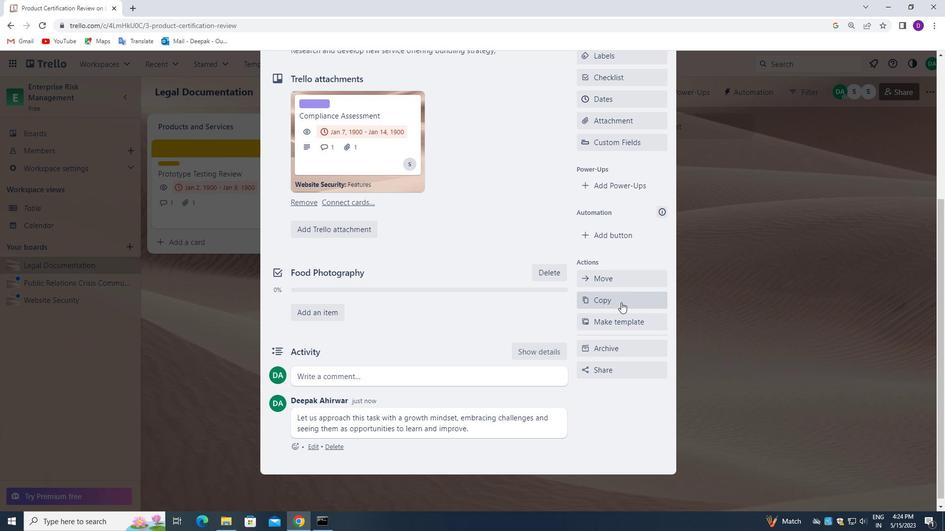 
Action: Mouse moved to (621, 301)
Screenshot: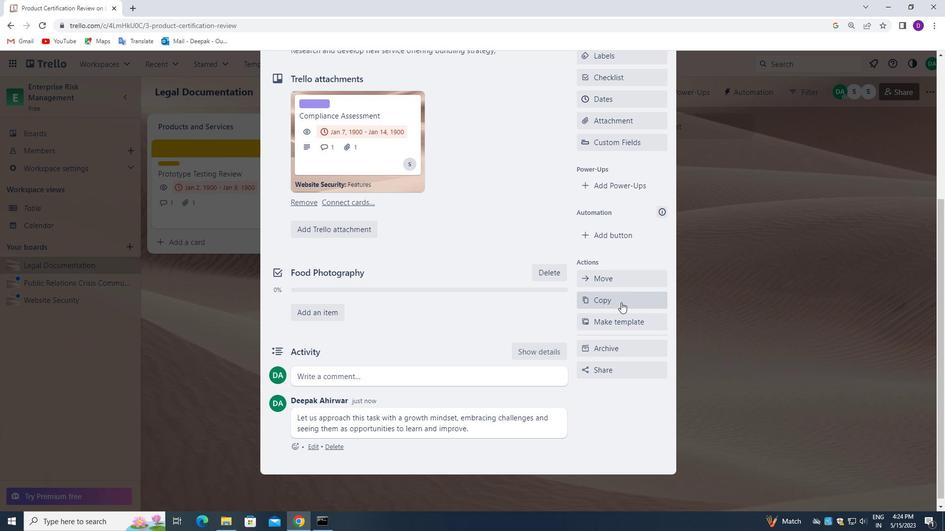 
Action: Mouse scrolled (621, 301) with delta (0, 0)
Screenshot: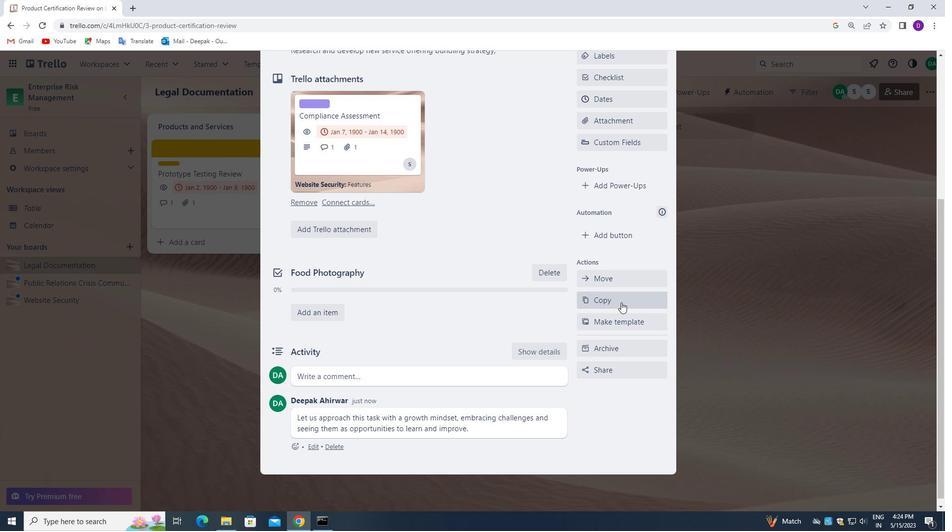 
Action: Mouse moved to (621, 299)
Screenshot: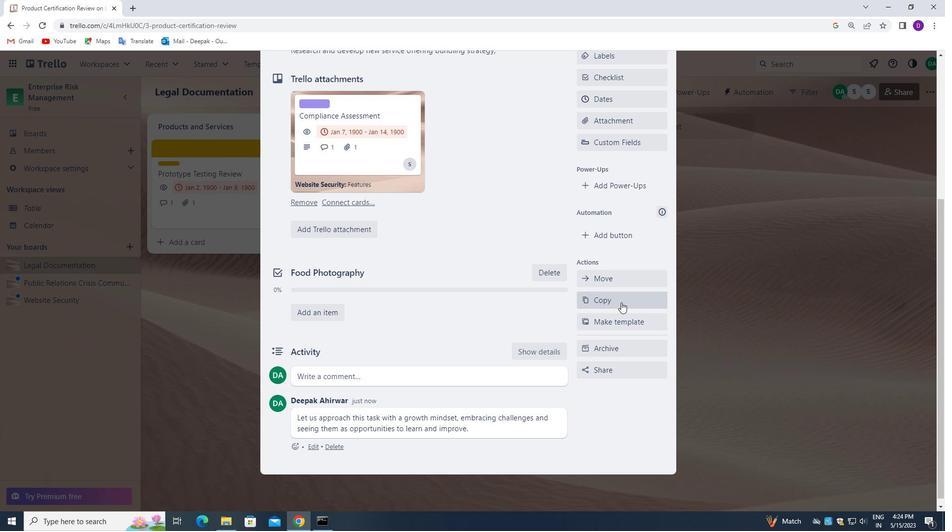 
Action: Mouse scrolled (621, 300) with delta (0, 0)
Screenshot: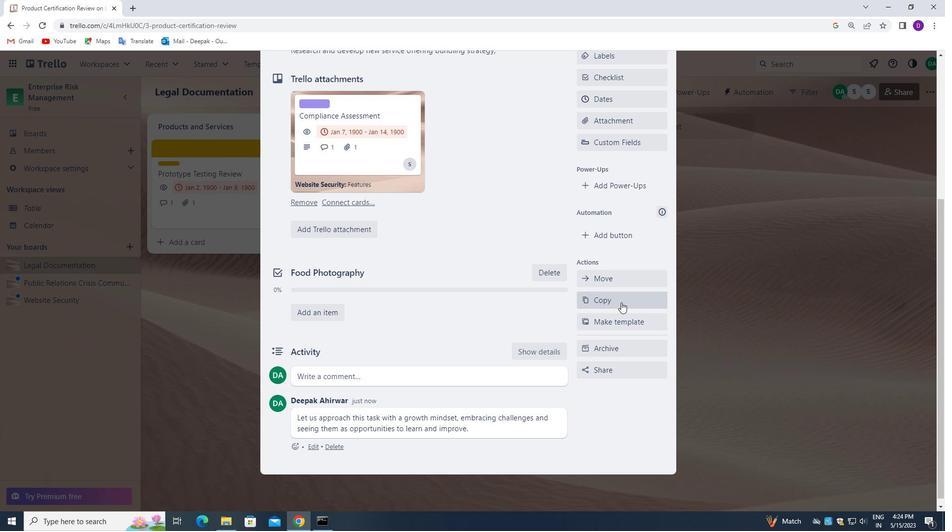 
Action: Mouse moved to (615, 248)
Screenshot: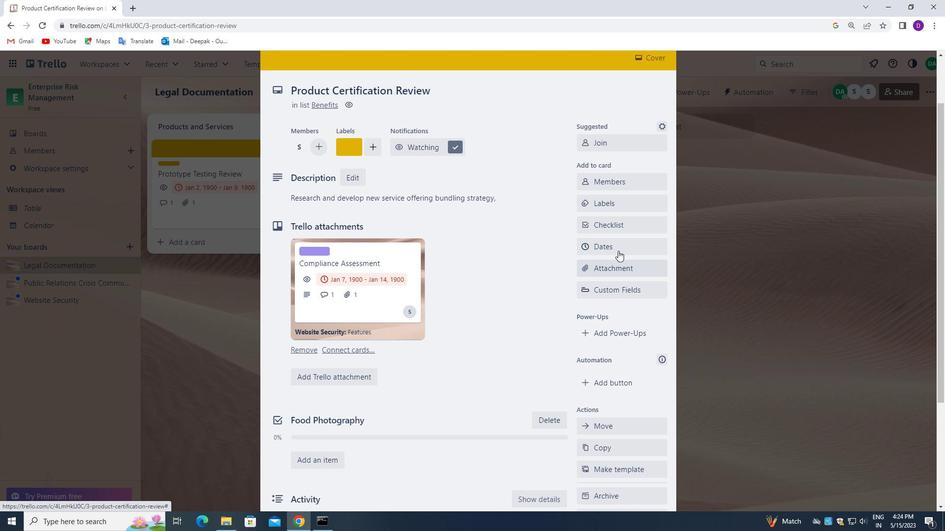 
Action: Mouse pressed left at (615, 248)
Screenshot: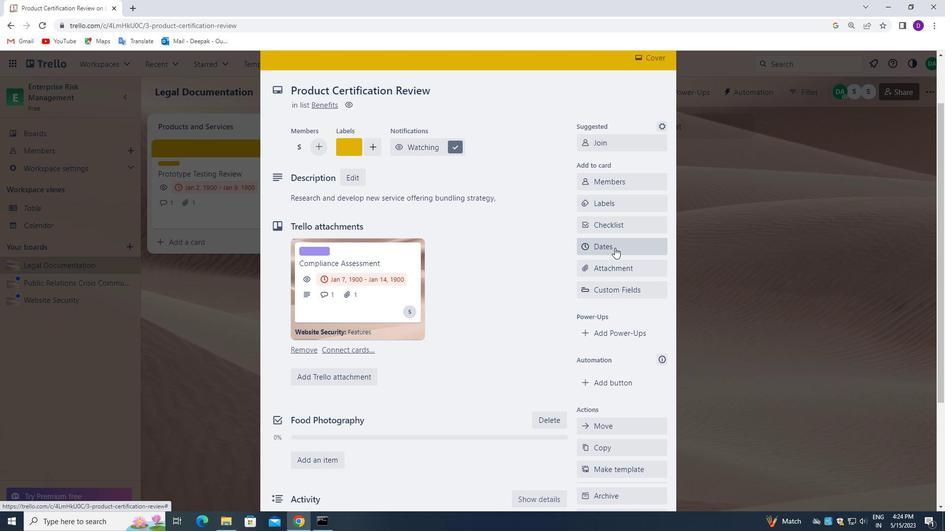 
Action: Mouse moved to (588, 287)
Screenshot: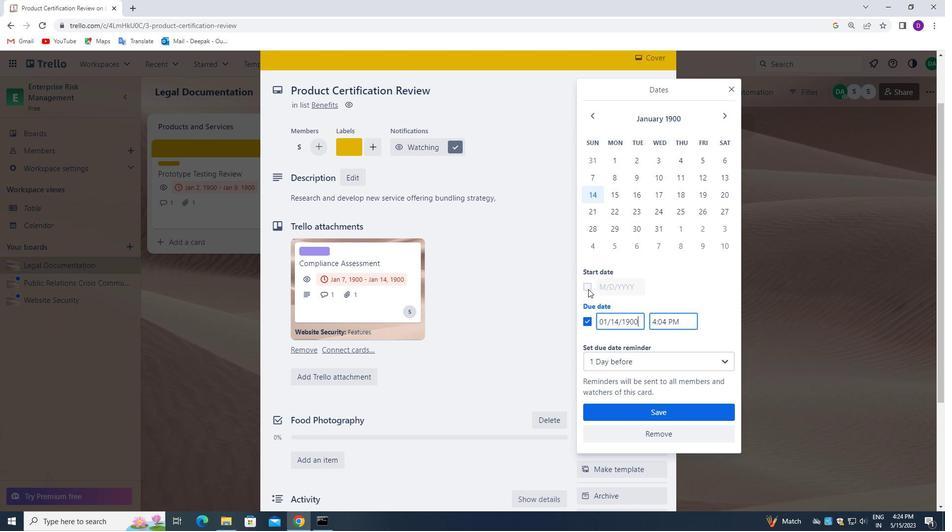 
Action: Mouse pressed left at (588, 287)
Screenshot: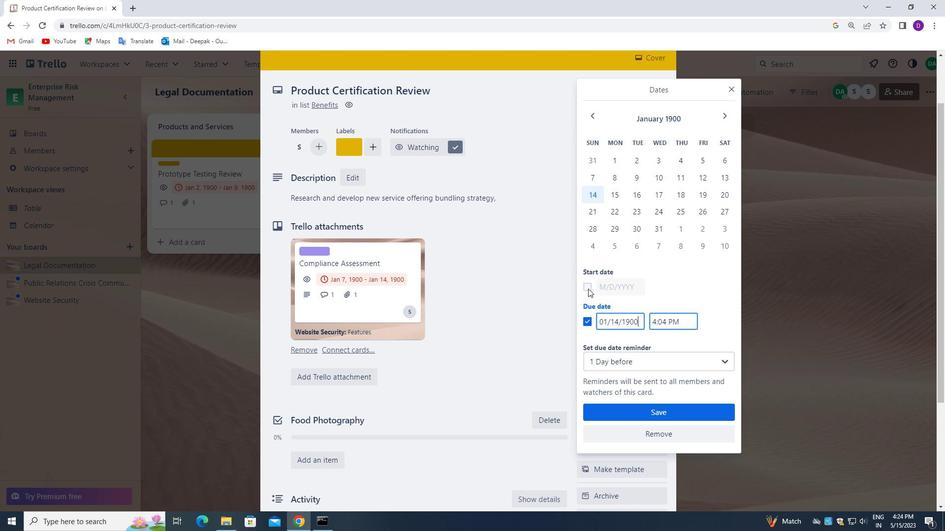 
Action: Mouse moved to (640, 289)
Screenshot: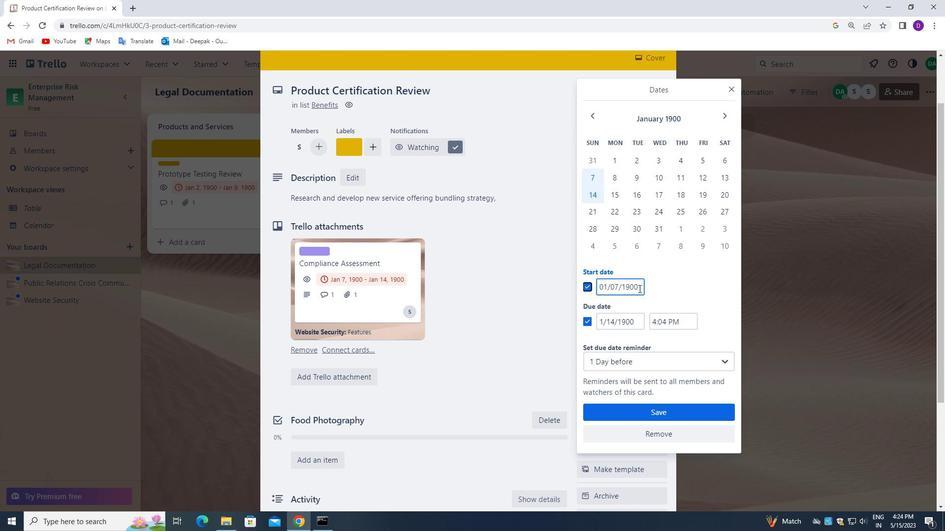 
Action: Mouse pressed left at (640, 289)
Screenshot: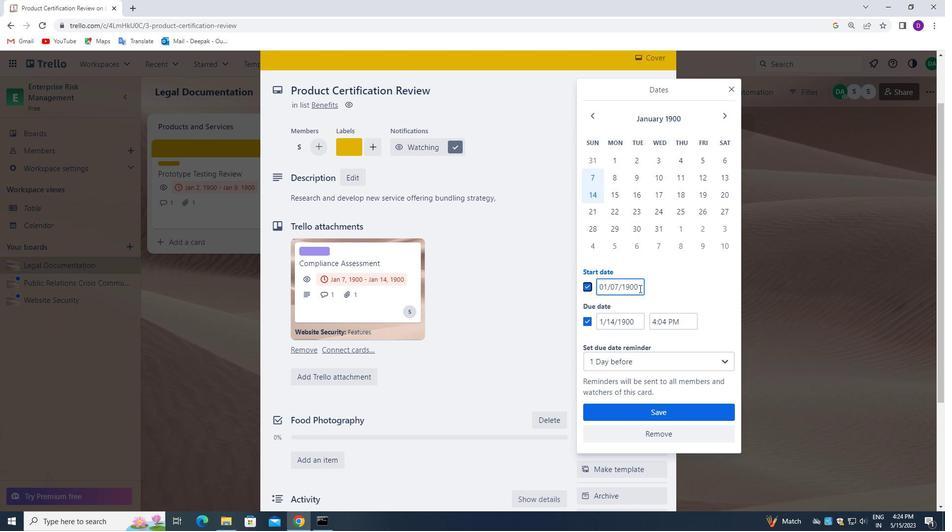 
Action: Mouse moved to (640, 288)
Screenshot: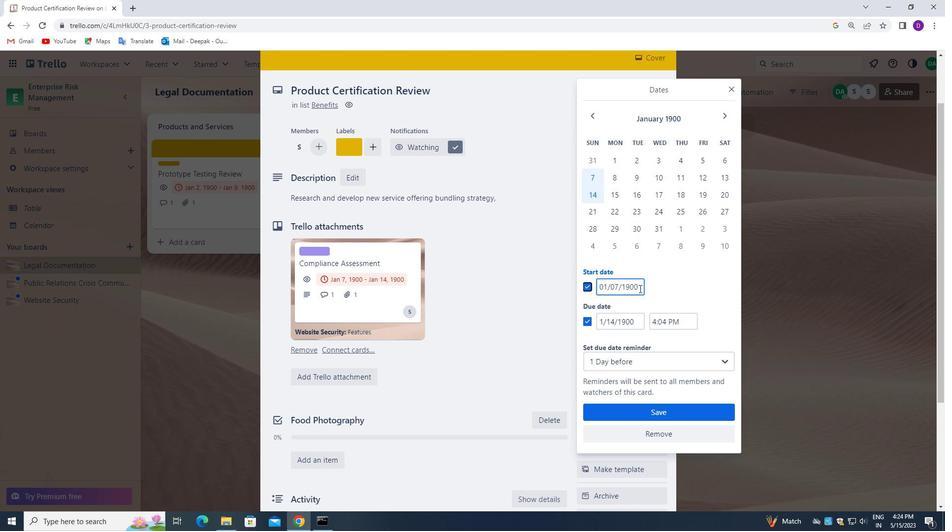 
Action: Mouse pressed left at (640, 288)
Screenshot: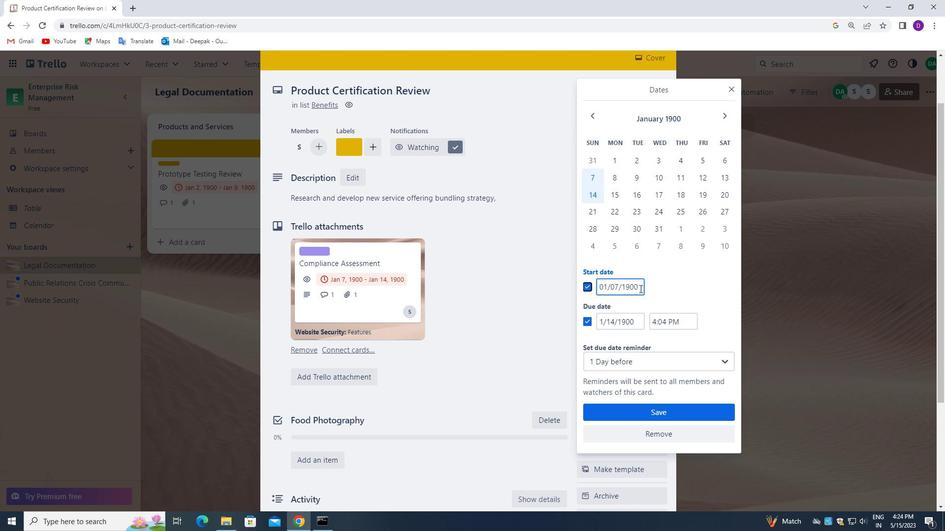 
Action: Mouse pressed left at (640, 288)
Screenshot: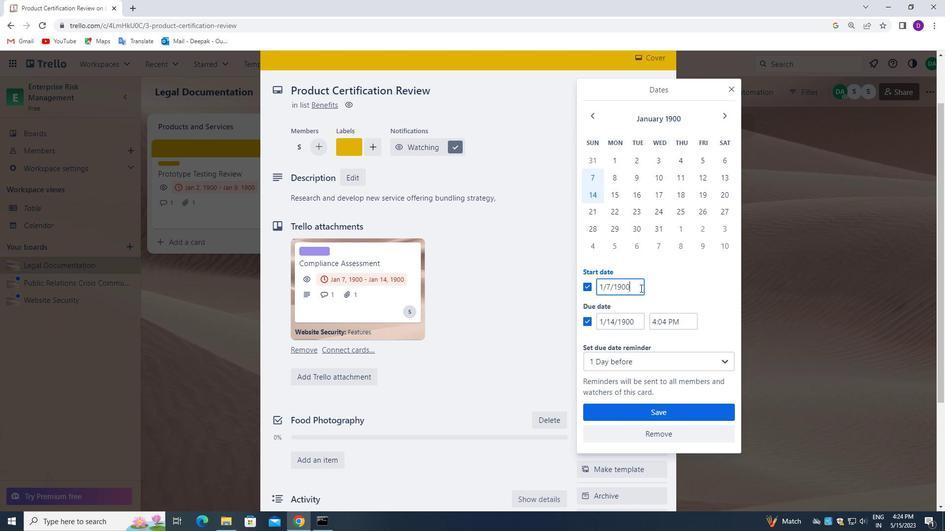 
Action: Key pressed <Key.backspace>01/08/1900
Screenshot: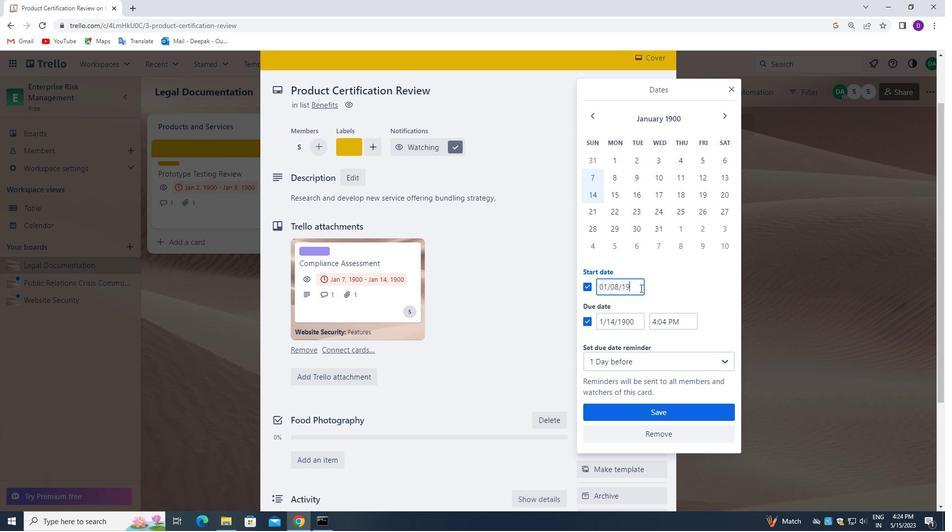 
Action: Mouse moved to (637, 322)
Screenshot: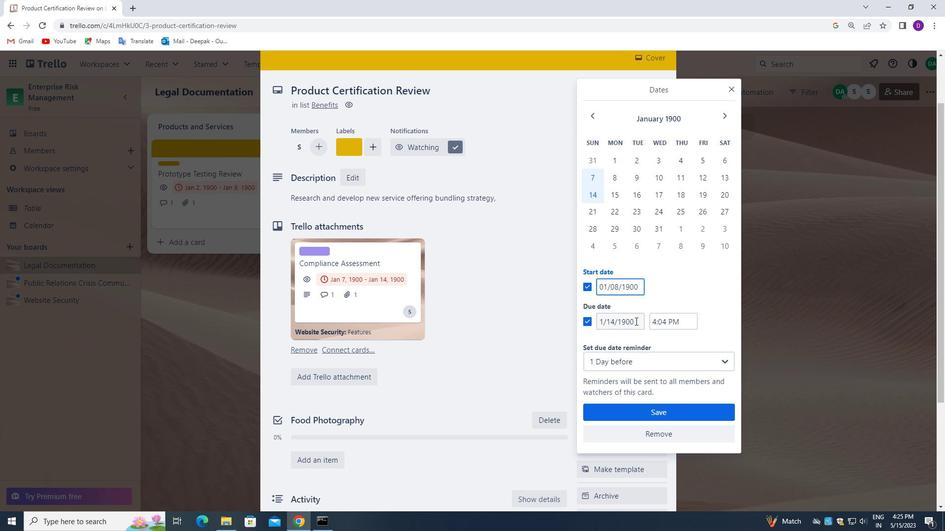 
Action: Mouse pressed left at (637, 322)
Screenshot: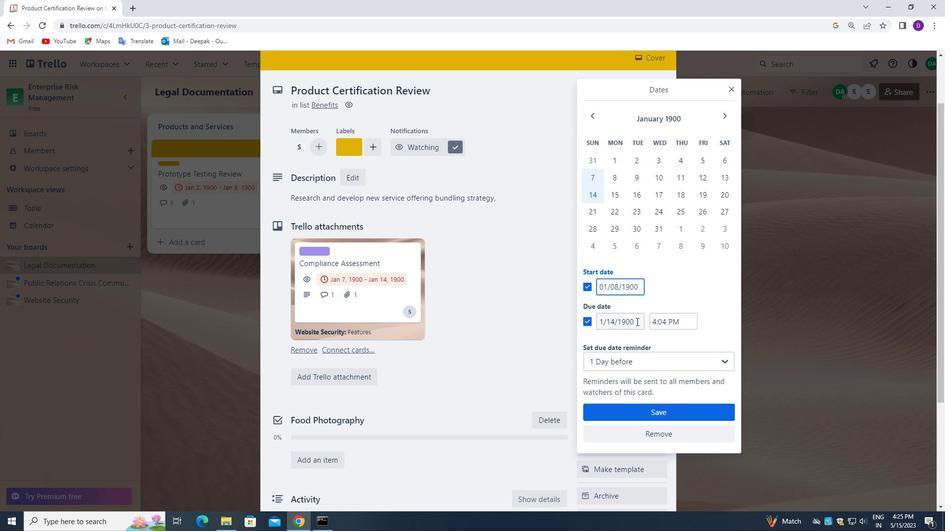 
Action: Mouse pressed left at (637, 322)
Screenshot: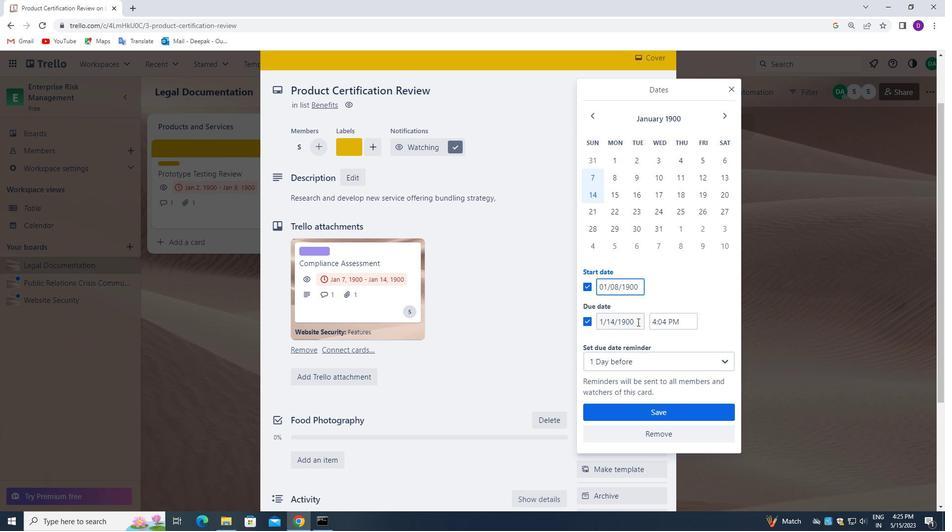 
Action: Mouse pressed left at (637, 322)
Screenshot: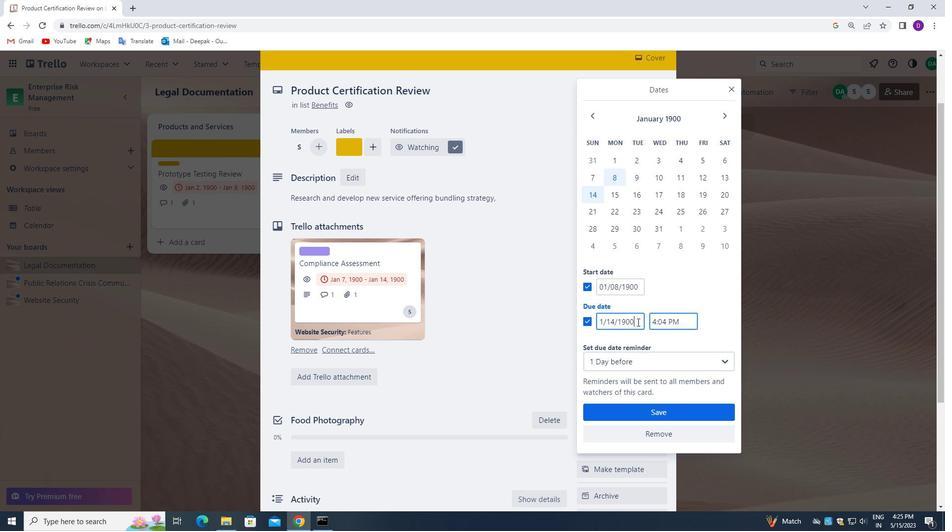 
Action: Key pressed <Key.backspace>01/15/1900
Screenshot: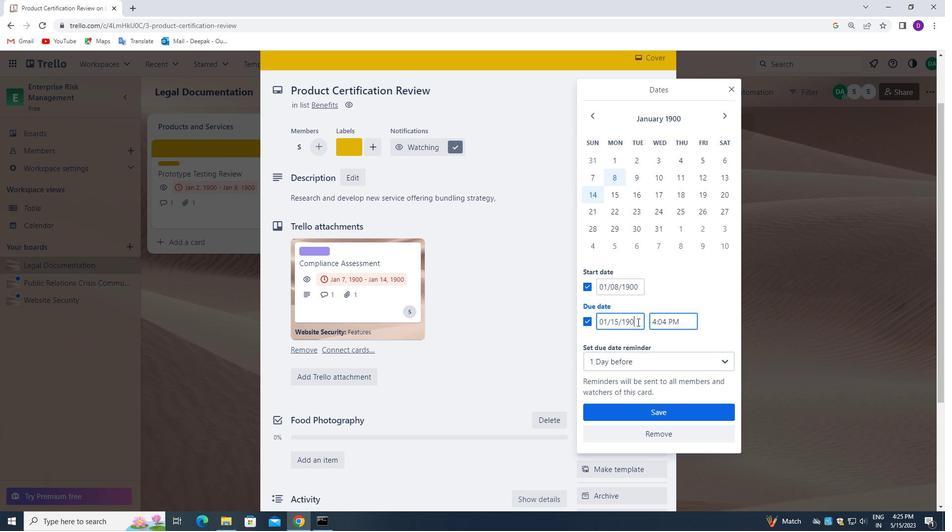 
Action: Mouse moved to (657, 411)
Screenshot: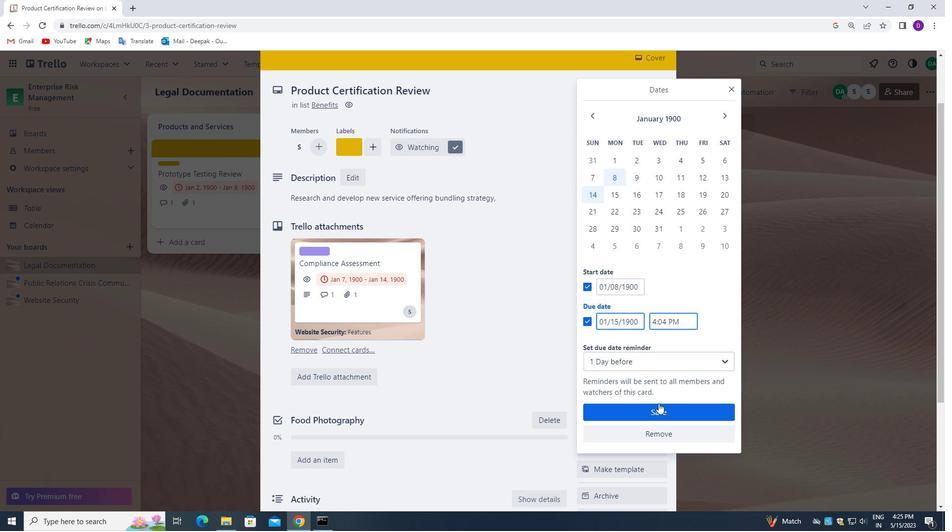 
Action: Mouse pressed left at (657, 411)
Screenshot: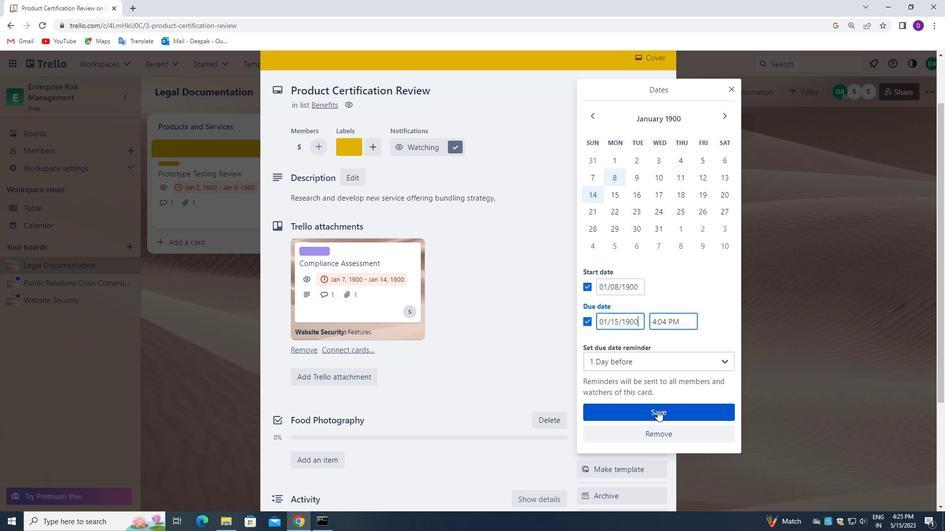 
Action: Mouse moved to (516, 375)
Screenshot: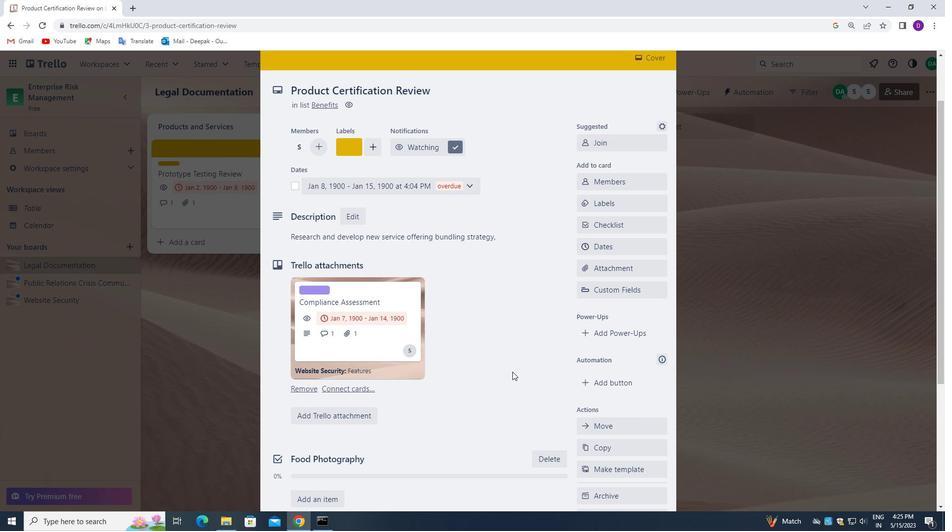 
Action: Mouse scrolled (516, 375) with delta (0, 0)
Screenshot: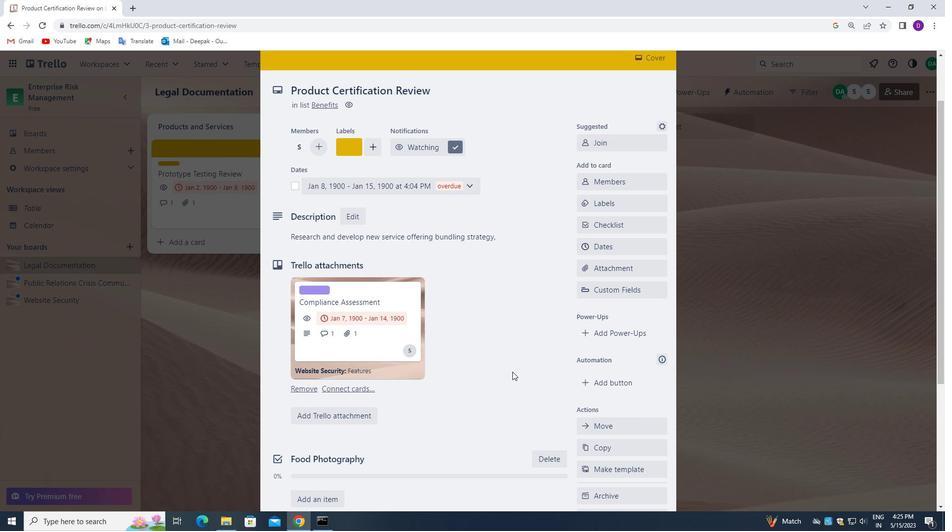 
Action: Mouse moved to (517, 385)
Screenshot: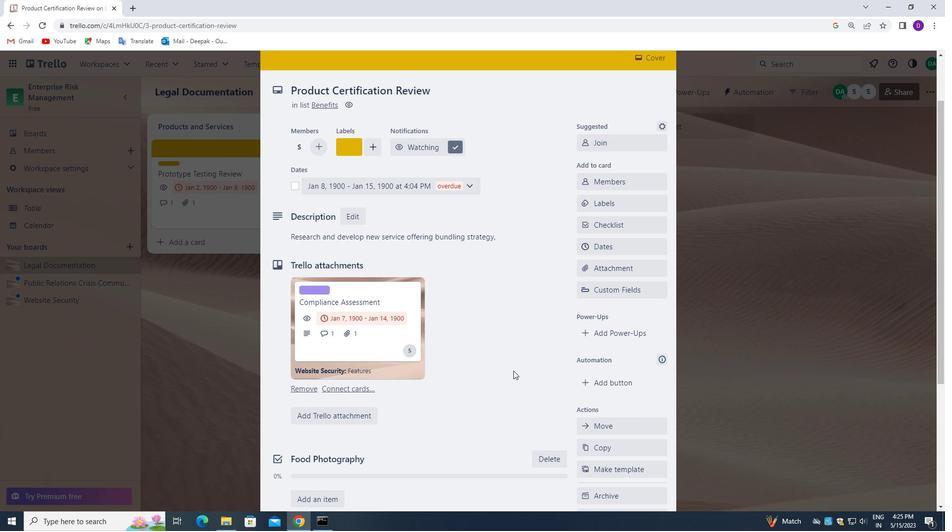 
Action: Mouse scrolled (517, 384) with delta (0, 0)
Screenshot: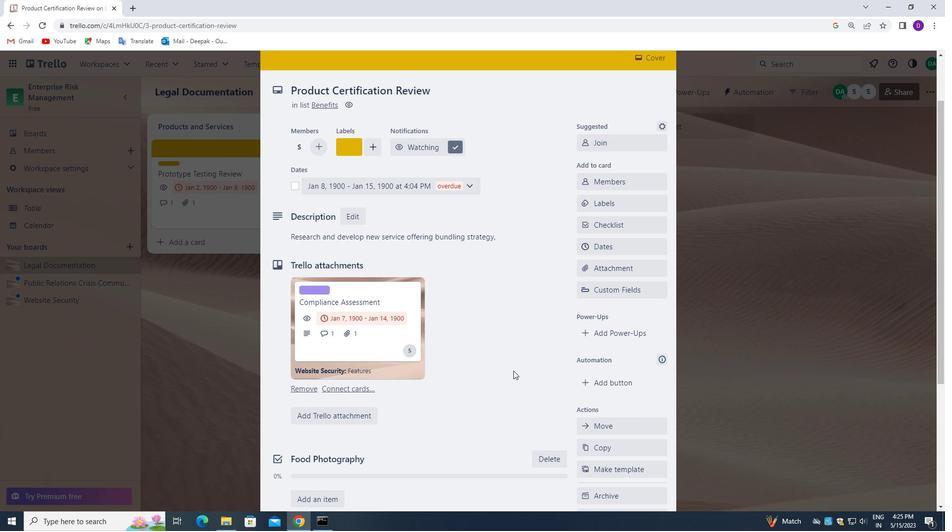 
Action: Mouse moved to (514, 392)
Screenshot: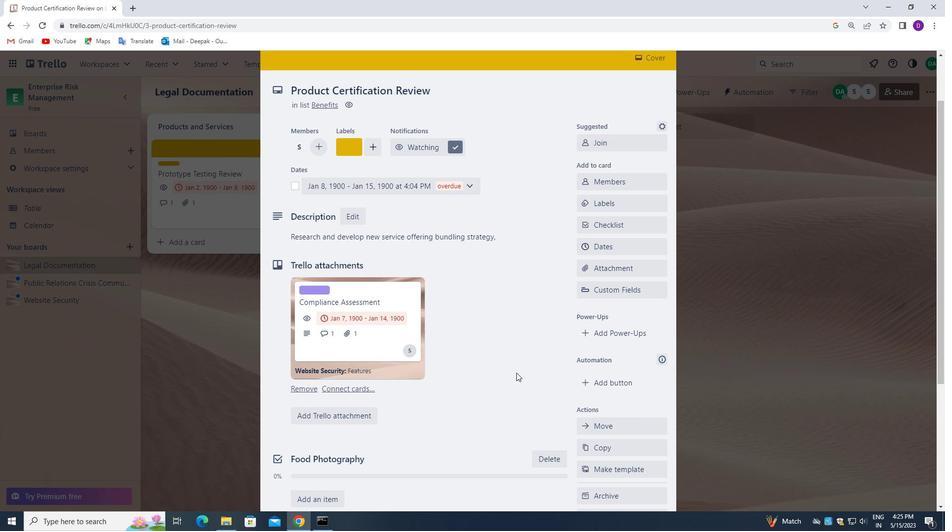 
Action: Mouse scrolled (514, 391) with delta (0, 0)
Screenshot: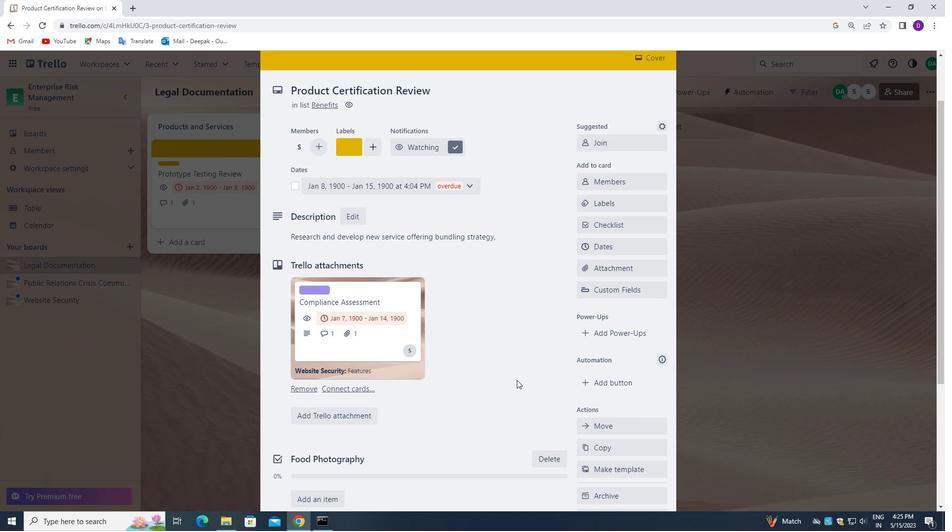 
Action: Mouse moved to (385, 480)
Screenshot: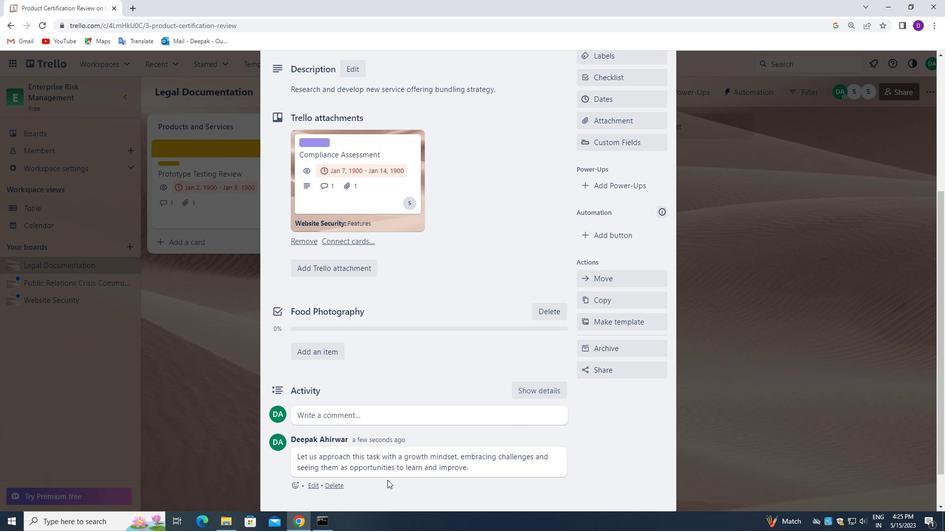 
Action: Mouse scrolled (385, 480) with delta (0, 0)
Screenshot: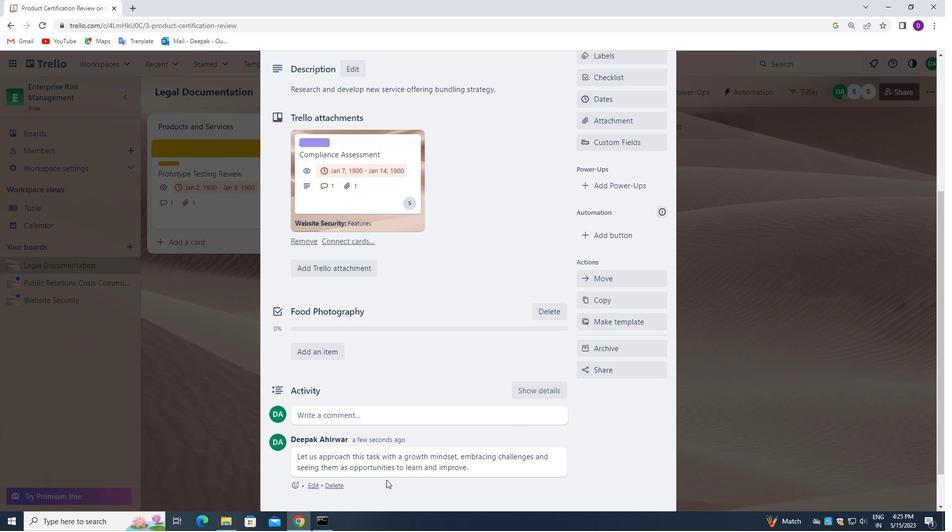 
Action: Mouse scrolled (385, 480) with delta (0, 0)
Screenshot: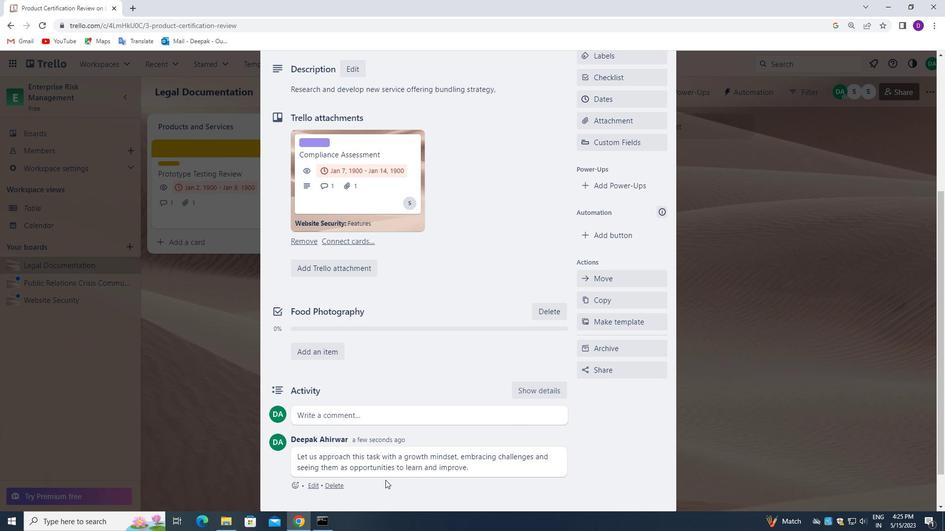 
Action: Mouse moved to (592, 382)
Screenshot: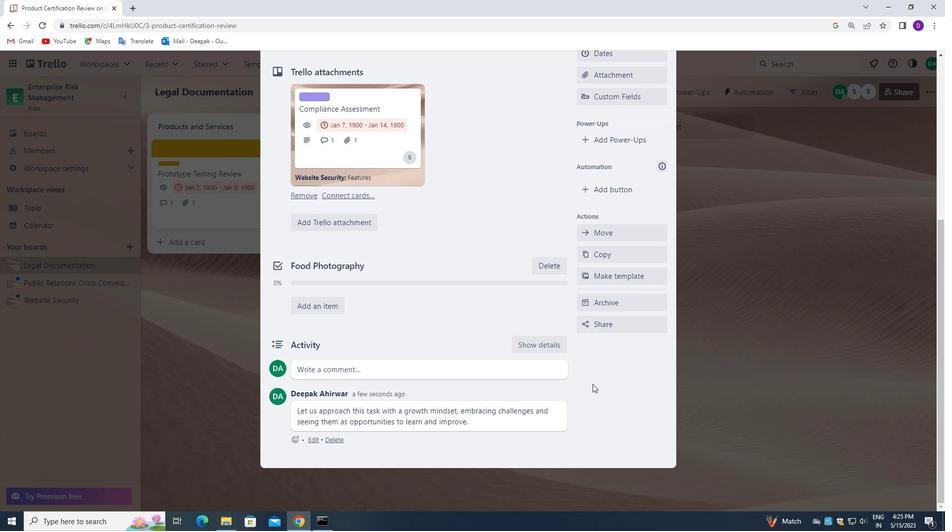 
Action: Mouse scrolled (592, 383) with delta (0, 0)
Screenshot: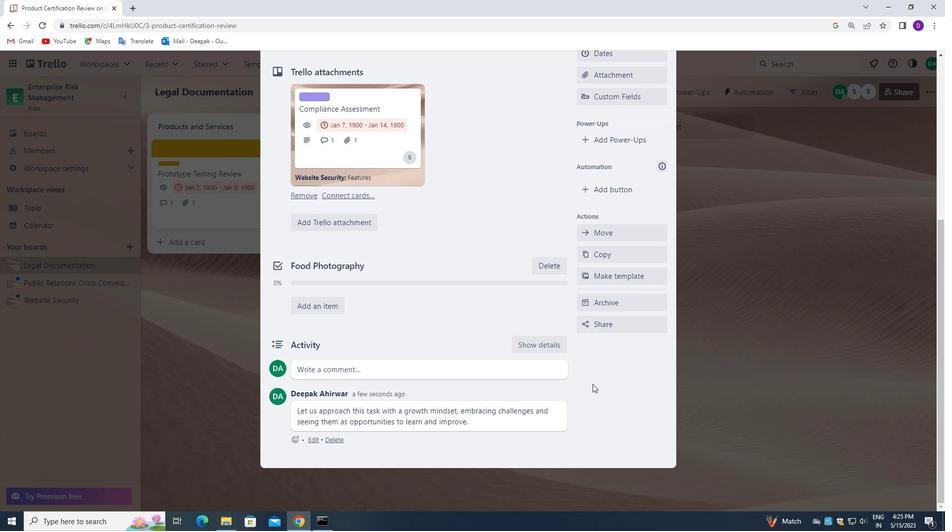 
Action: Mouse moved to (592, 381)
Screenshot: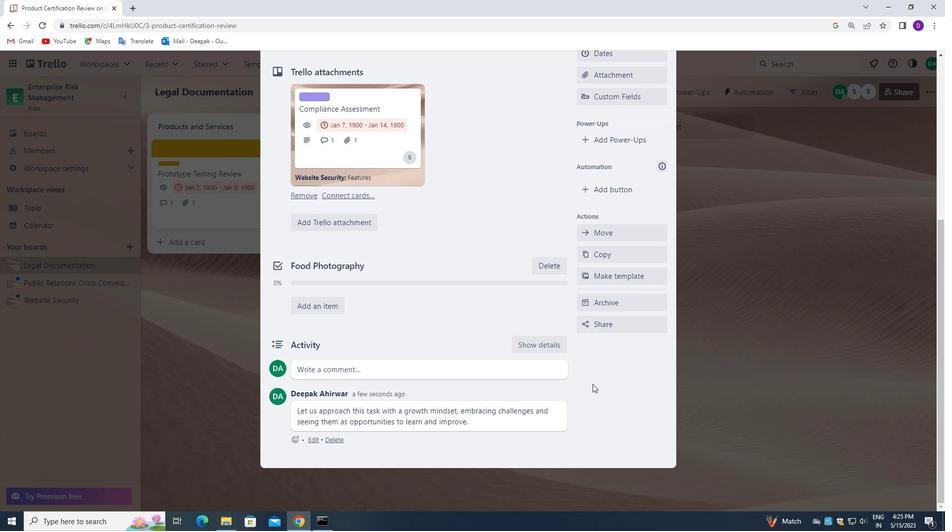 
Action: Mouse scrolled (592, 381) with delta (0, 0)
Screenshot: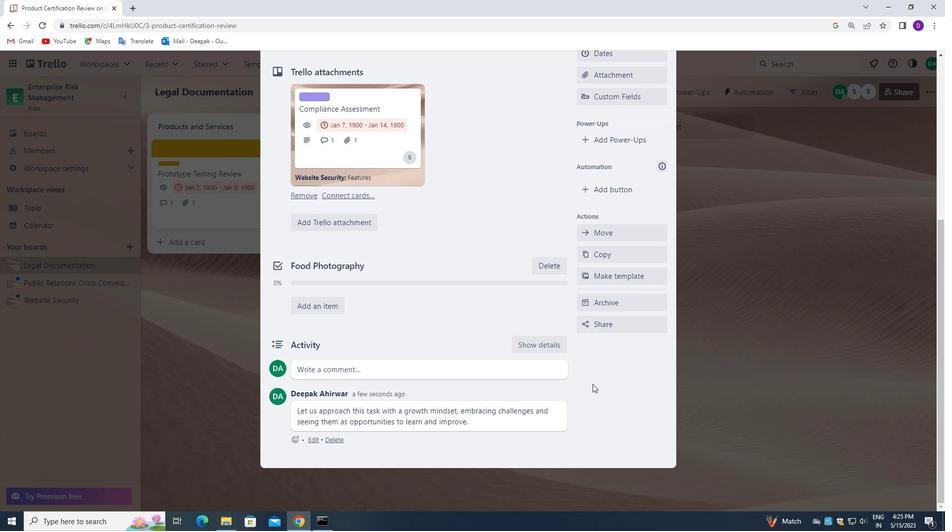 
Action: Mouse moved to (578, 340)
Screenshot: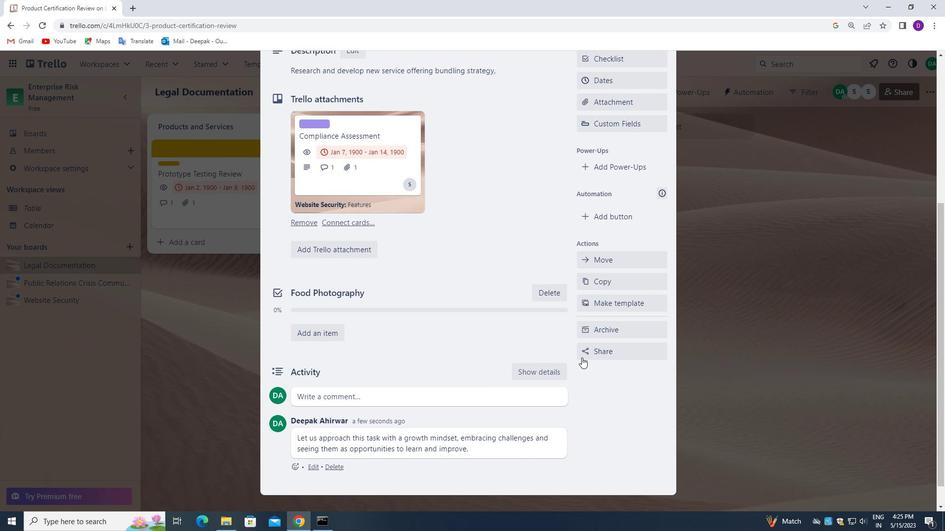 
Action: Mouse scrolled (578, 340) with delta (0, 0)
Screenshot: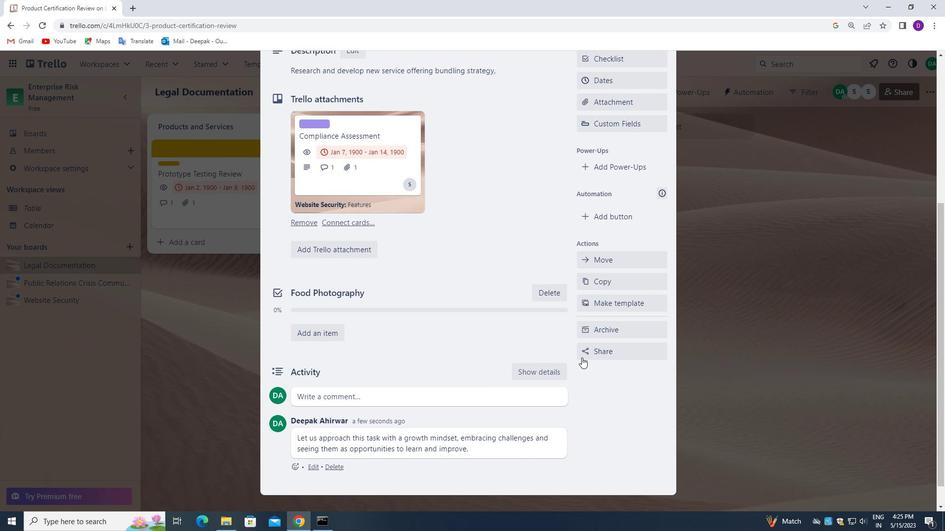 
Action: Mouse moved to (578, 339)
Screenshot: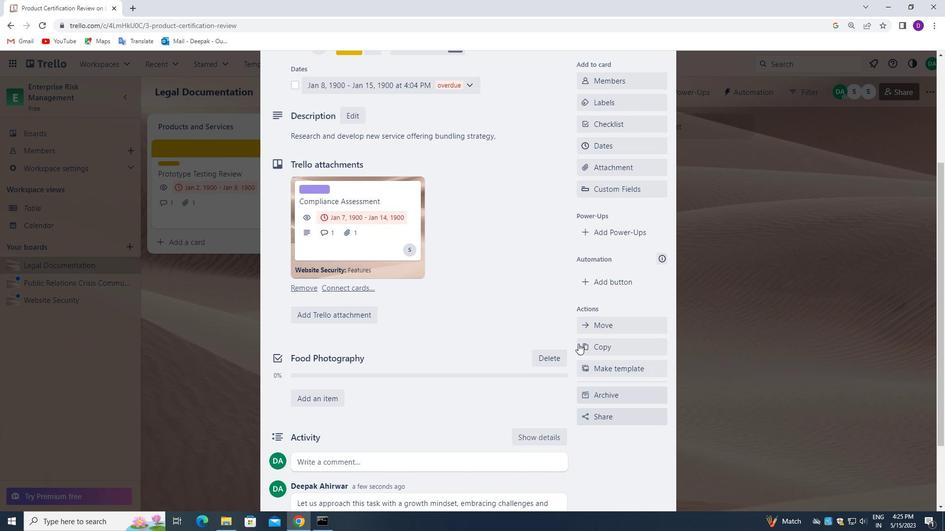 
Action: Mouse scrolled (578, 340) with delta (0, 0)
Screenshot: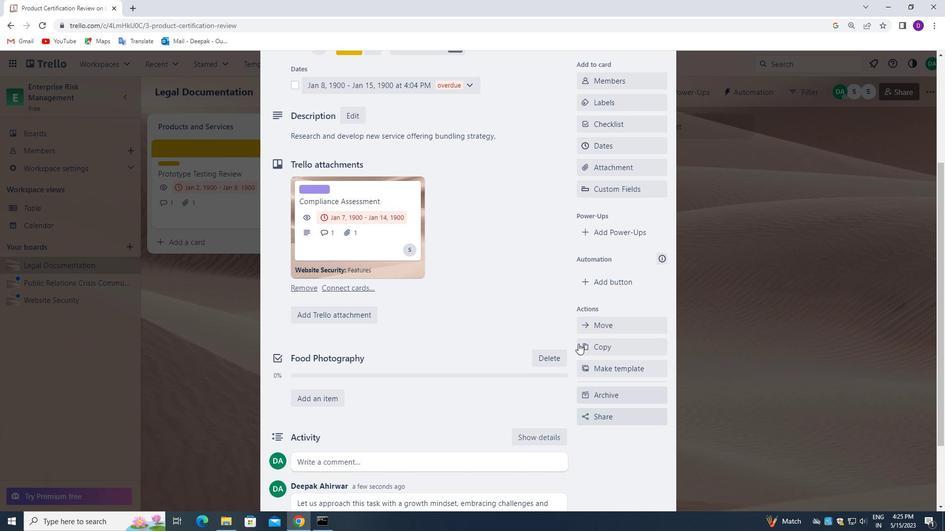 
Action: Mouse moved to (578, 339)
Screenshot: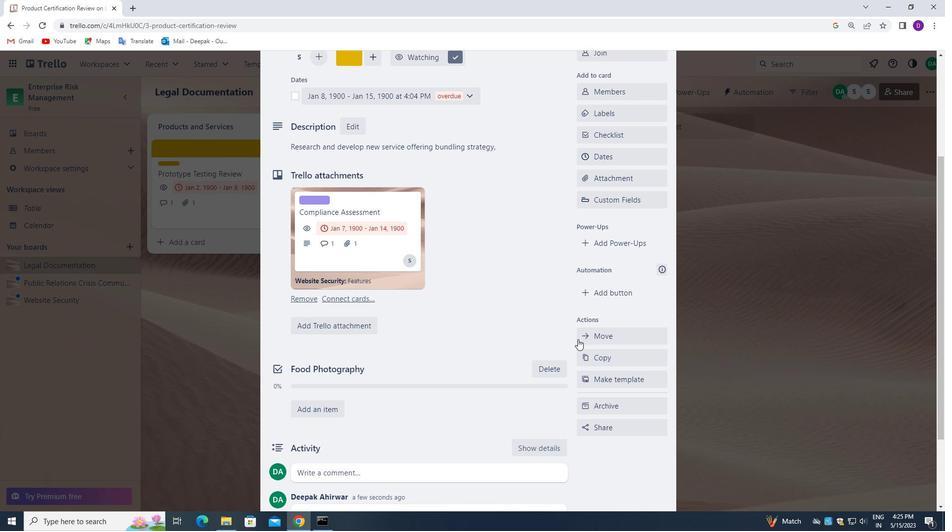 
Action: Mouse scrolled (578, 339) with delta (0, 0)
Screenshot: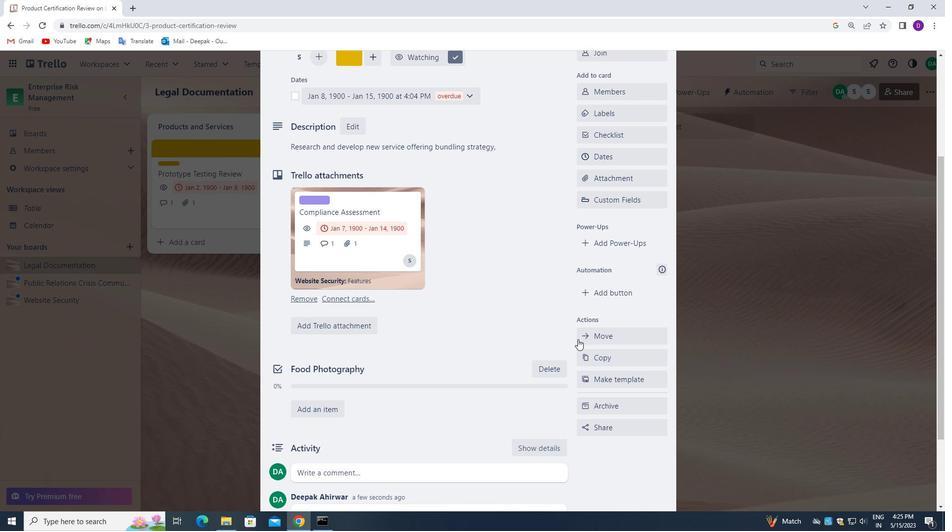 
Action: Mouse moved to (574, 330)
Screenshot: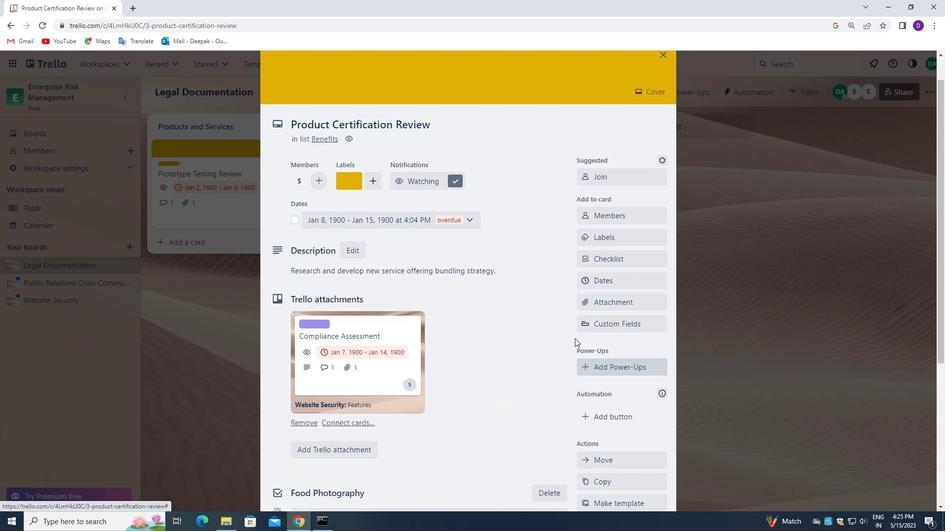 
Action: Mouse scrolled (574, 330) with delta (0, 0)
Screenshot: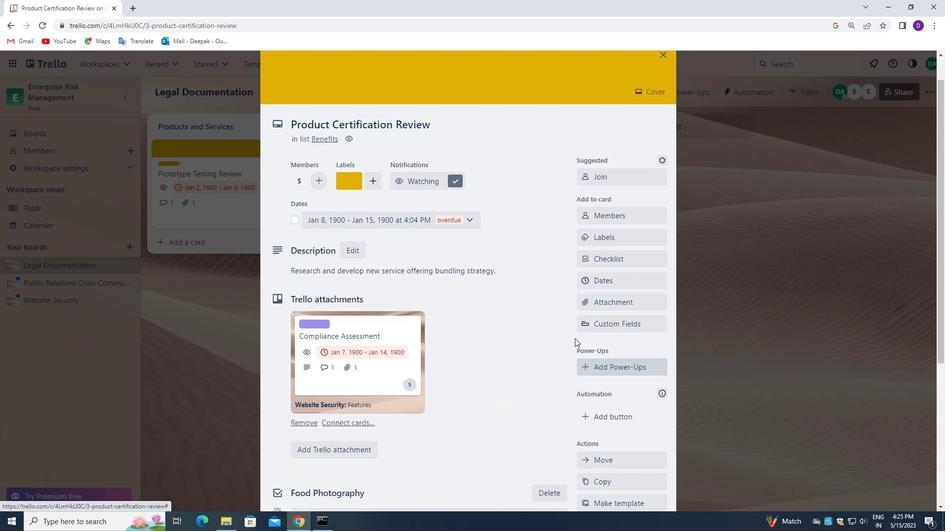 
Action: Mouse moved to (574, 328)
Screenshot: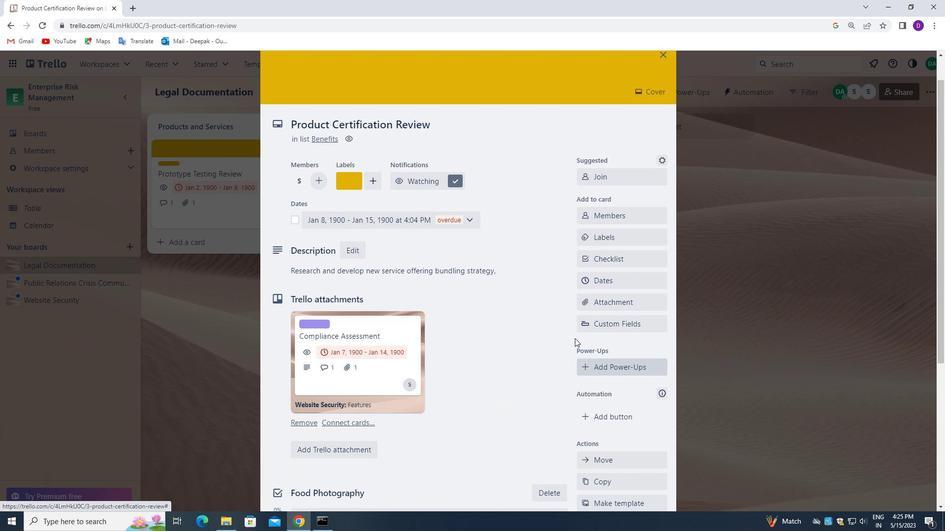 
Action: Mouse scrolled (574, 328) with delta (0, 0)
Screenshot: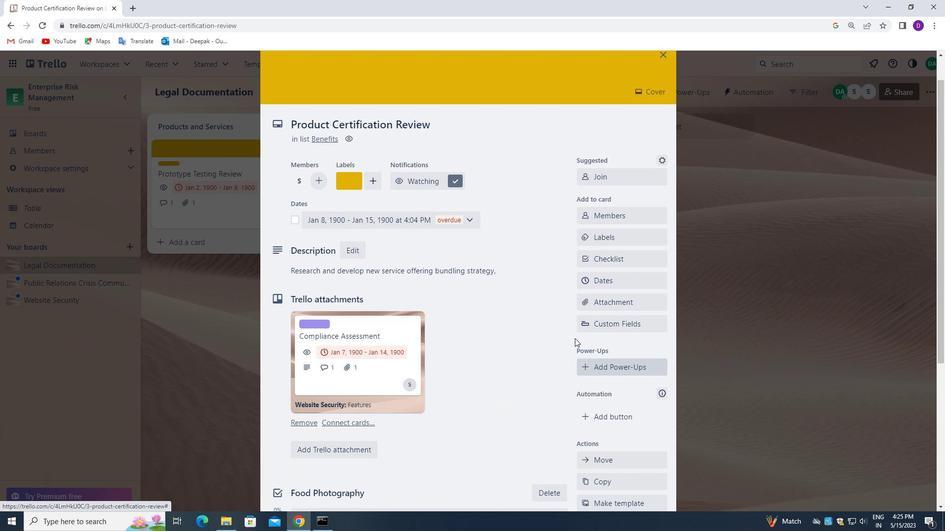 
Action: Mouse moved to (575, 323)
Screenshot: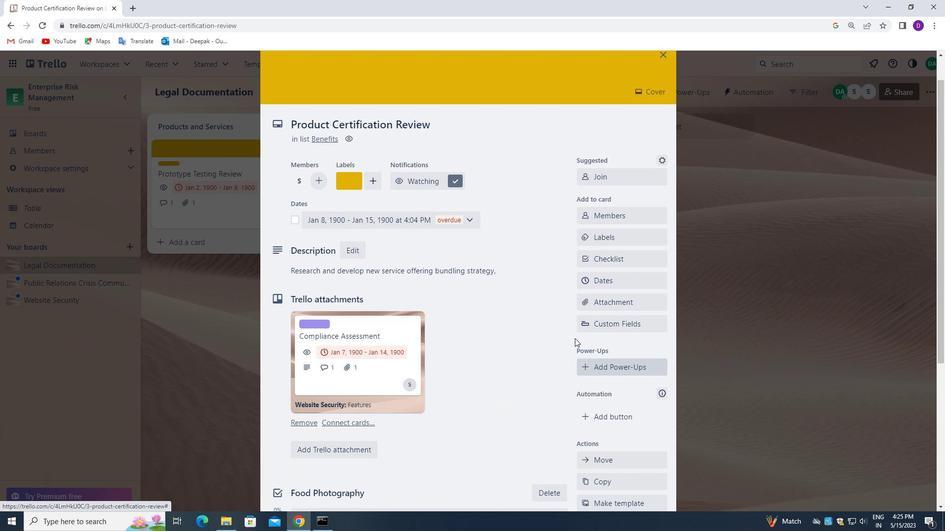 
Action: Mouse scrolled (575, 324) with delta (0, 0)
Screenshot: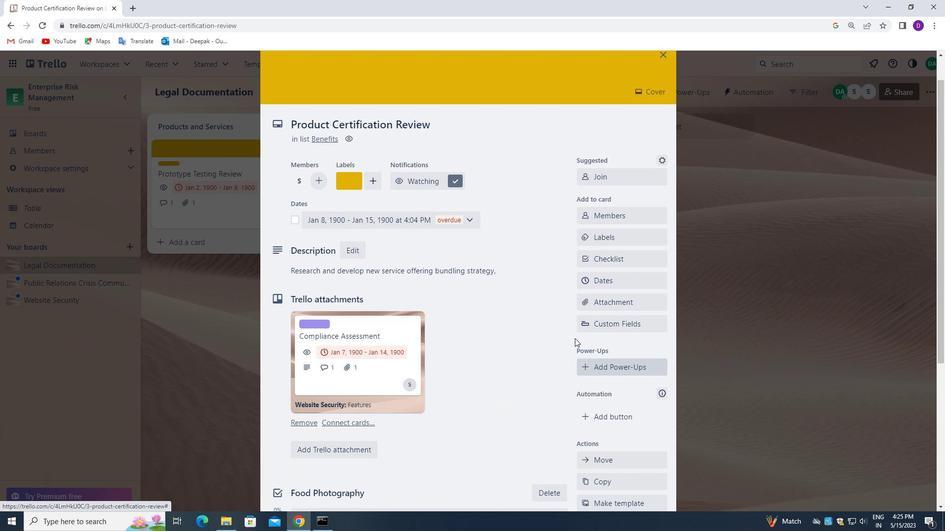 
Action: Mouse moved to (578, 311)
Screenshot: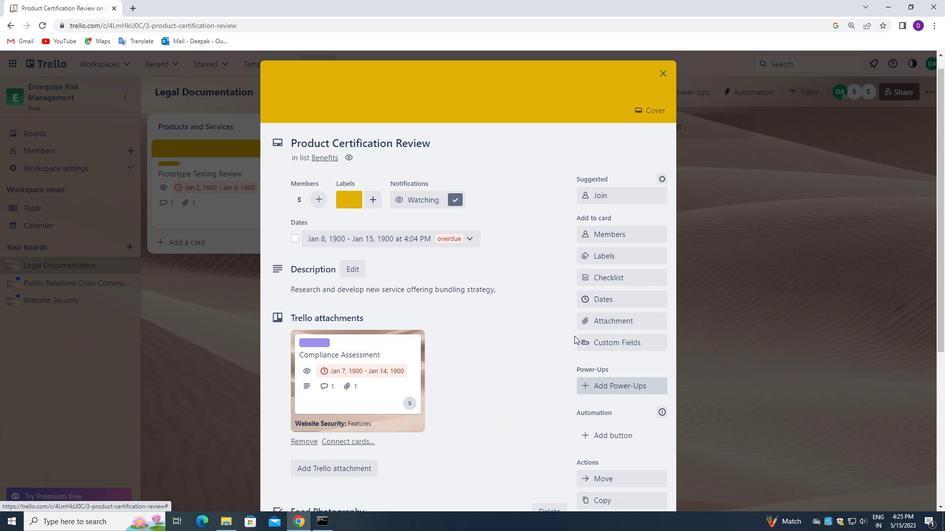 
Action: Mouse scrolled (578, 312) with delta (0, 0)
Screenshot: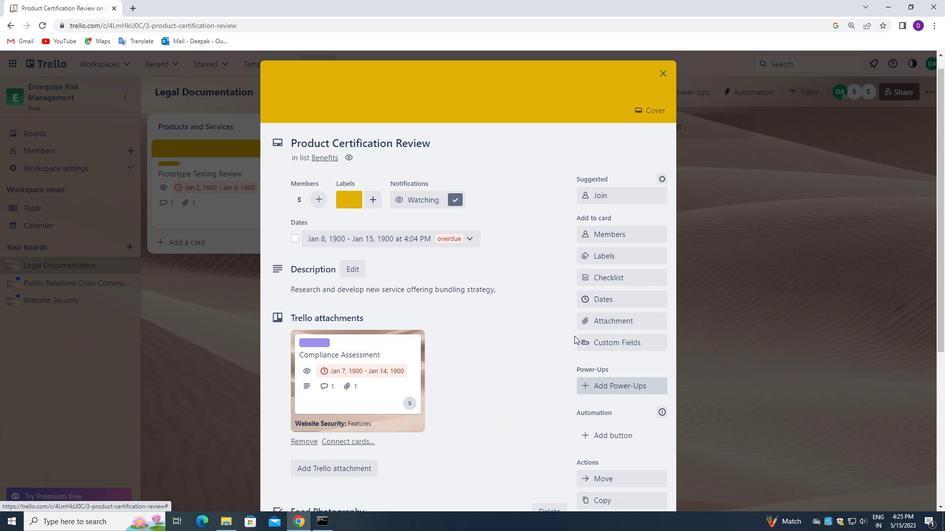 
Action: Mouse moved to (579, 296)
Screenshot: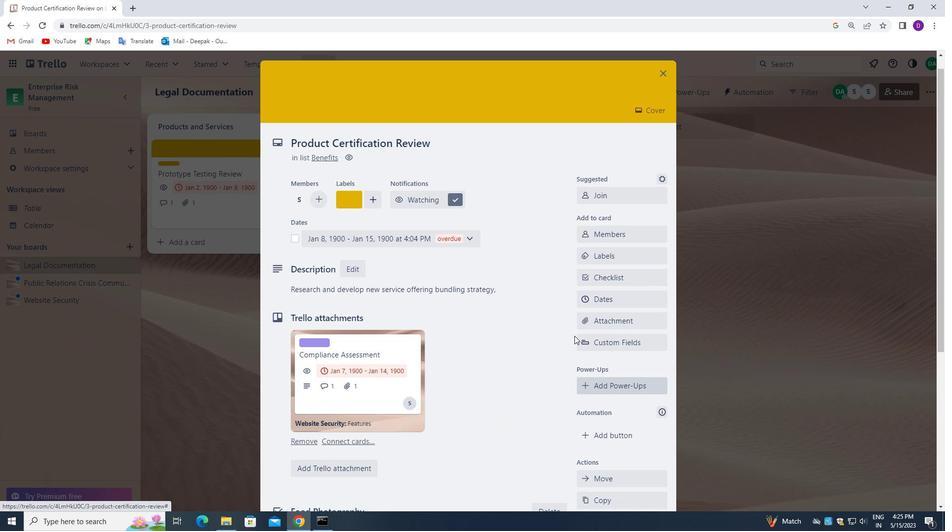
Action: Mouse scrolled (579, 297) with delta (0, 0)
Screenshot: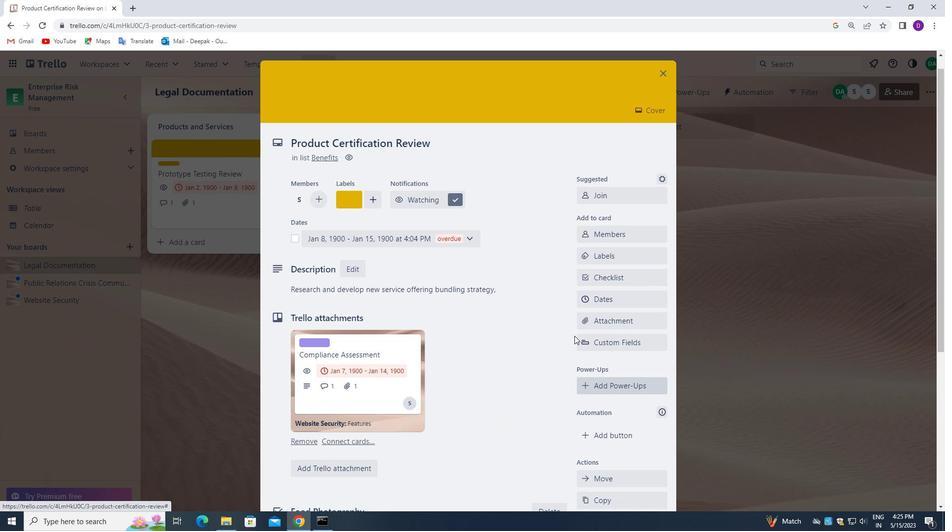 
Action: Mouse moved to (666, 91)
Screenshot: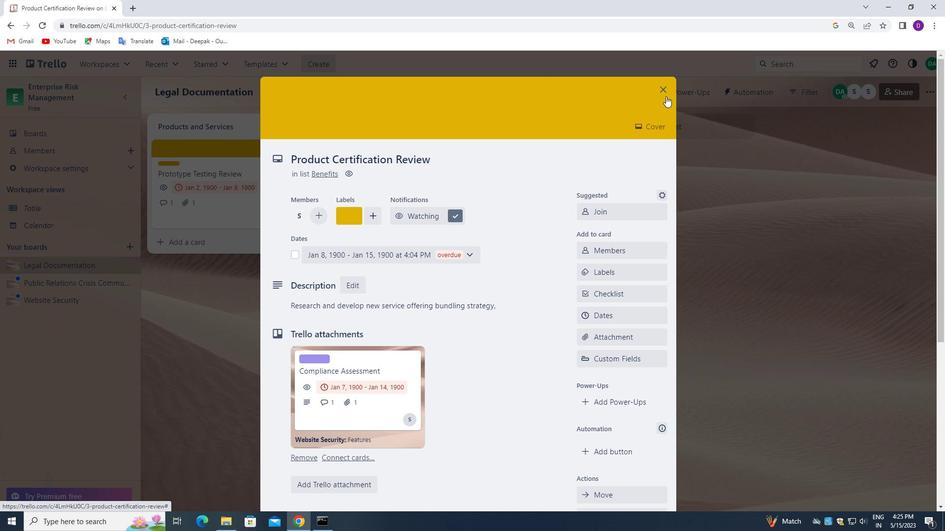 
Action: Mouse pressed left at (666, 91)
Screenshot: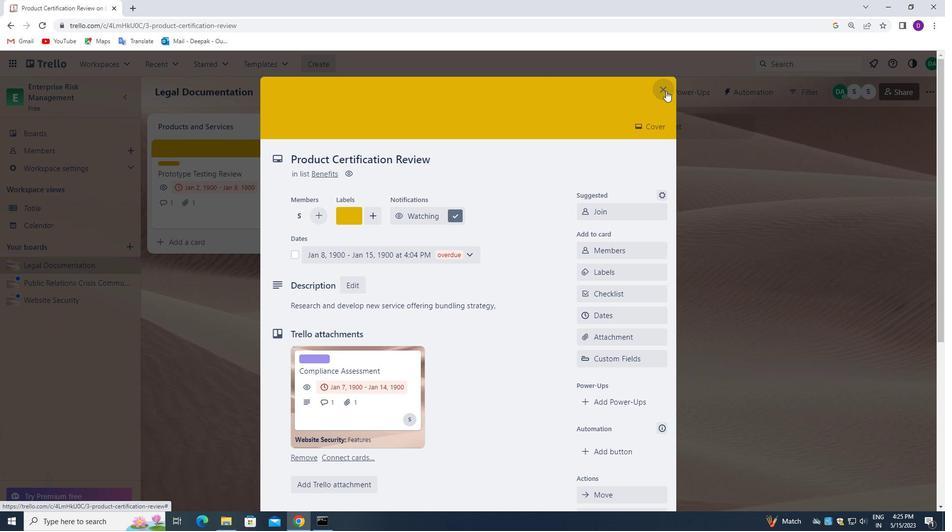 
Action: Mouse moved to (395, 311)
Screenshot: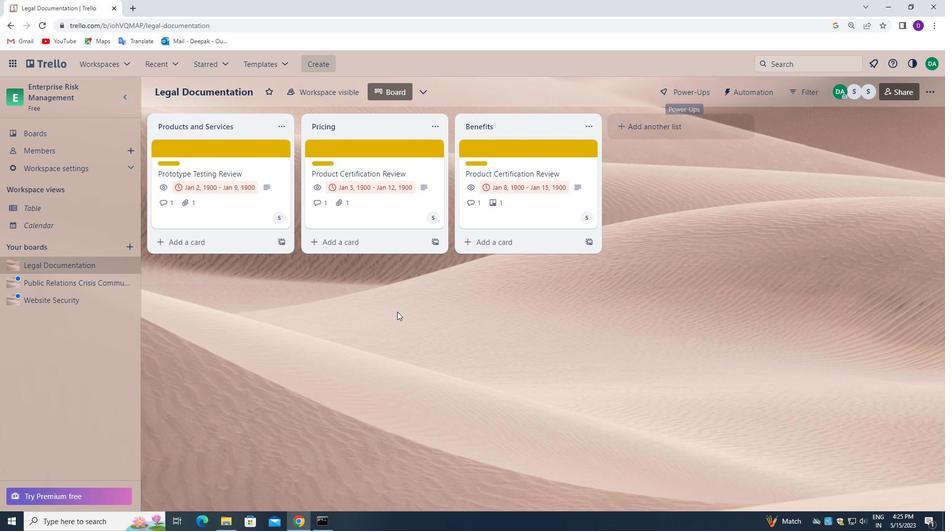 
Action: Mouse scrolled (395, 311) with delta (0, 0)
Screenshot: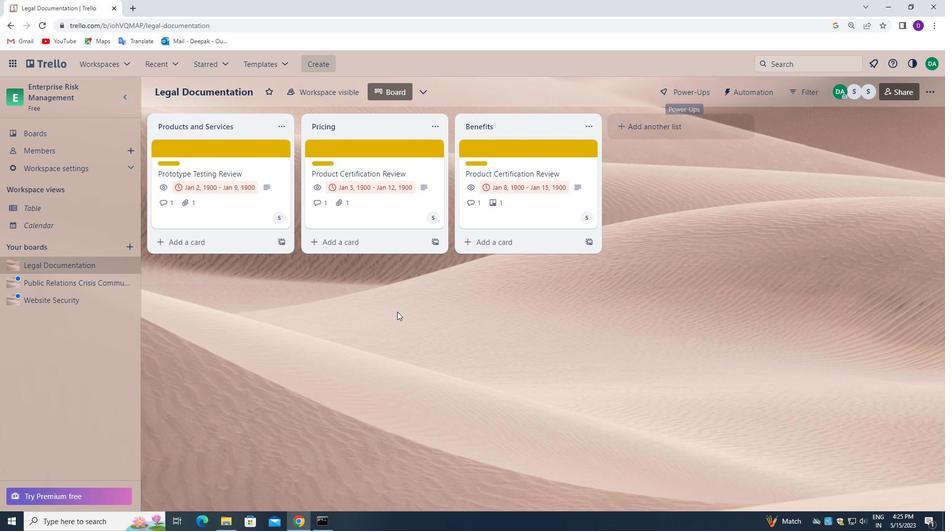 
Action: Mouse scrolled (395, 311) with delta (0, 0)
Screenshot: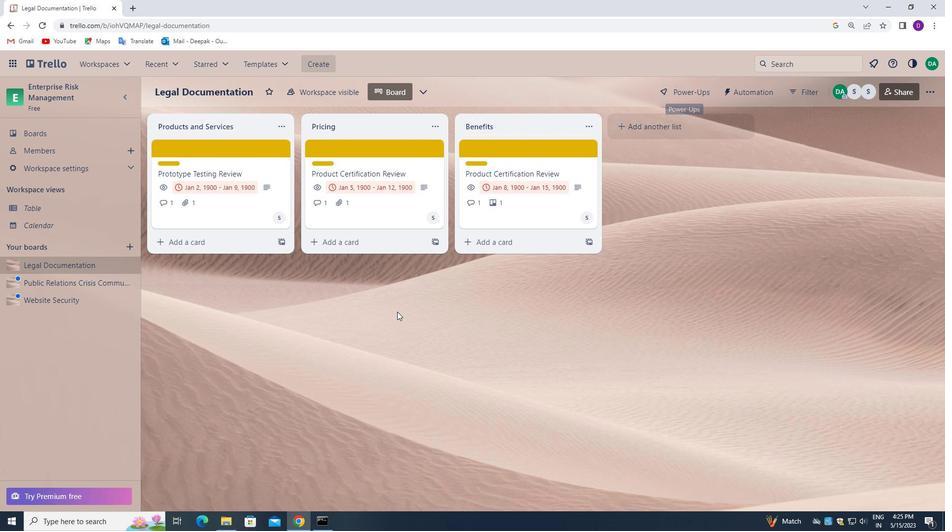 
Action: Mouse scrolled (395, 311) with delta (0, 0)
Screenshot: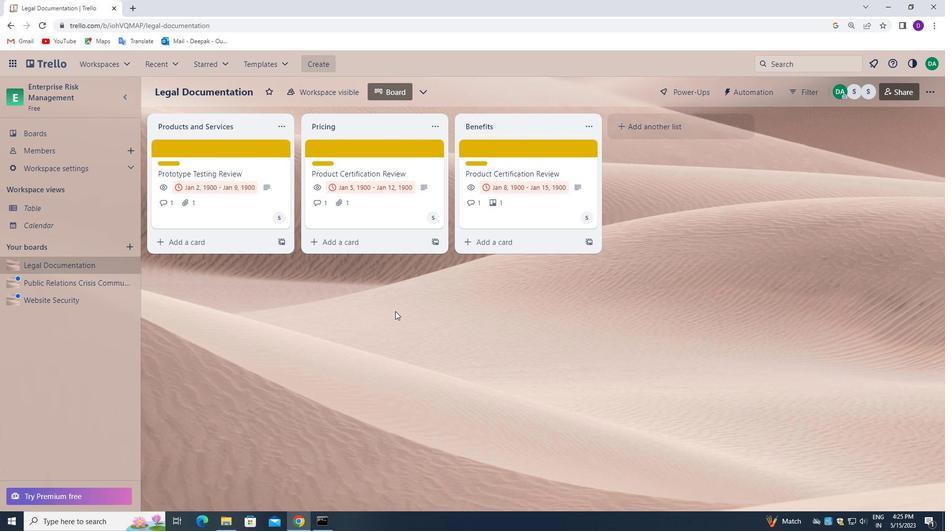 
Action: Mouse scrolled (395, 311) with delta (0, 0)
Screenshot: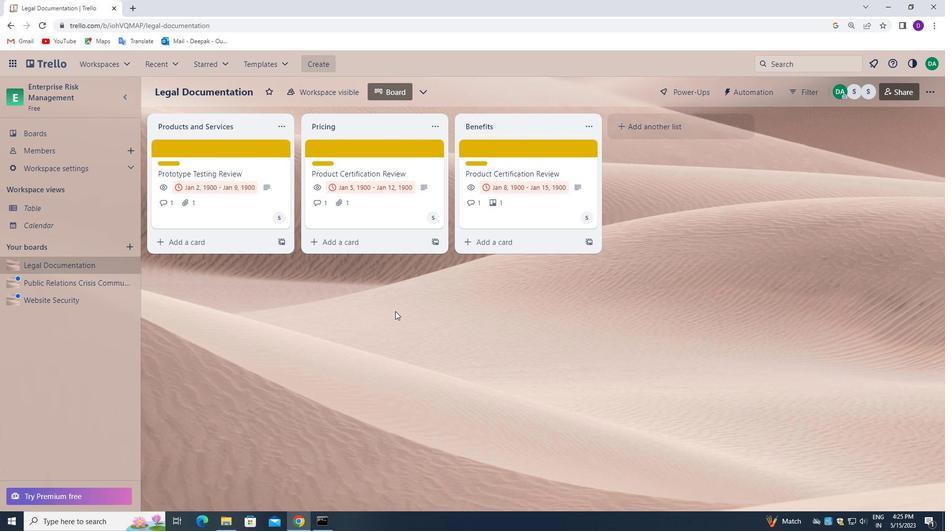 
